 Task: Assign prateek.ku2001@gmail.com as Assignee of Child Issue ChildIssue0000000092 of Issue Issue0000000046 in Backlog  in Scrum Project Project0000000010 in Jira. Assign prateek.ku2001@gmail.com as Assignee of Child Issue ChildIssue0000000093 of Issue Issue0000000047 in Backlog  in Scrum Project Project0000000010 in Jira. Assign prateek.ku2001@gmail.com as Assignee of Child Issue ChildIssue0000000094 of Issue Issue0000000047 in Backlog  in Scrum Project Project0000000010 in Jira. Assign prateek.ku2001@gmail.com as Assignee of Child Issue ChildIssue0000000095 of Issue Issue0000000048 in Backlog  in Scrum Project Project0000000010 in Jira. Assign nikrathi889@gmail.com as Assignee of Child Issue ChildIssue0000000096 of Issue Issue0000000048 in Backlog  in Scrum Project Project0000000010 in Jira
Action: Mouse moved to (448, 486)
Screenshot: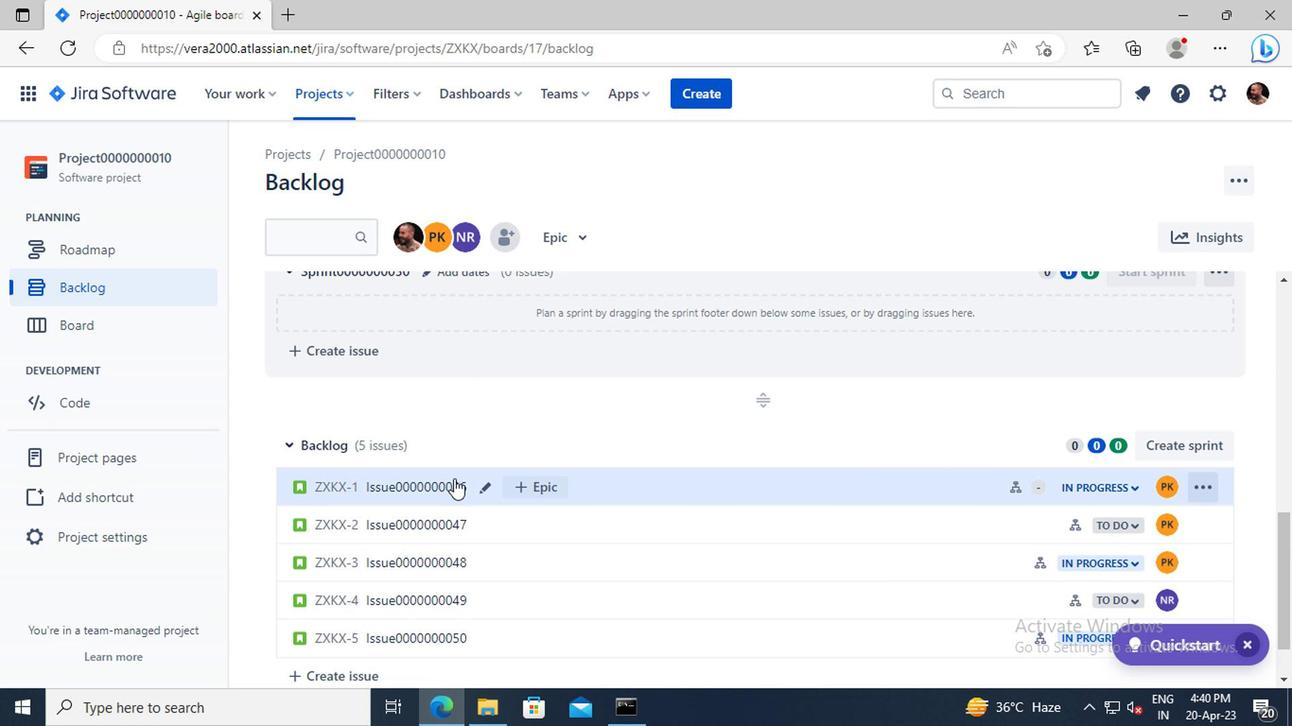 
Action: Mouse pressed left at (448, 486)
Screenshot: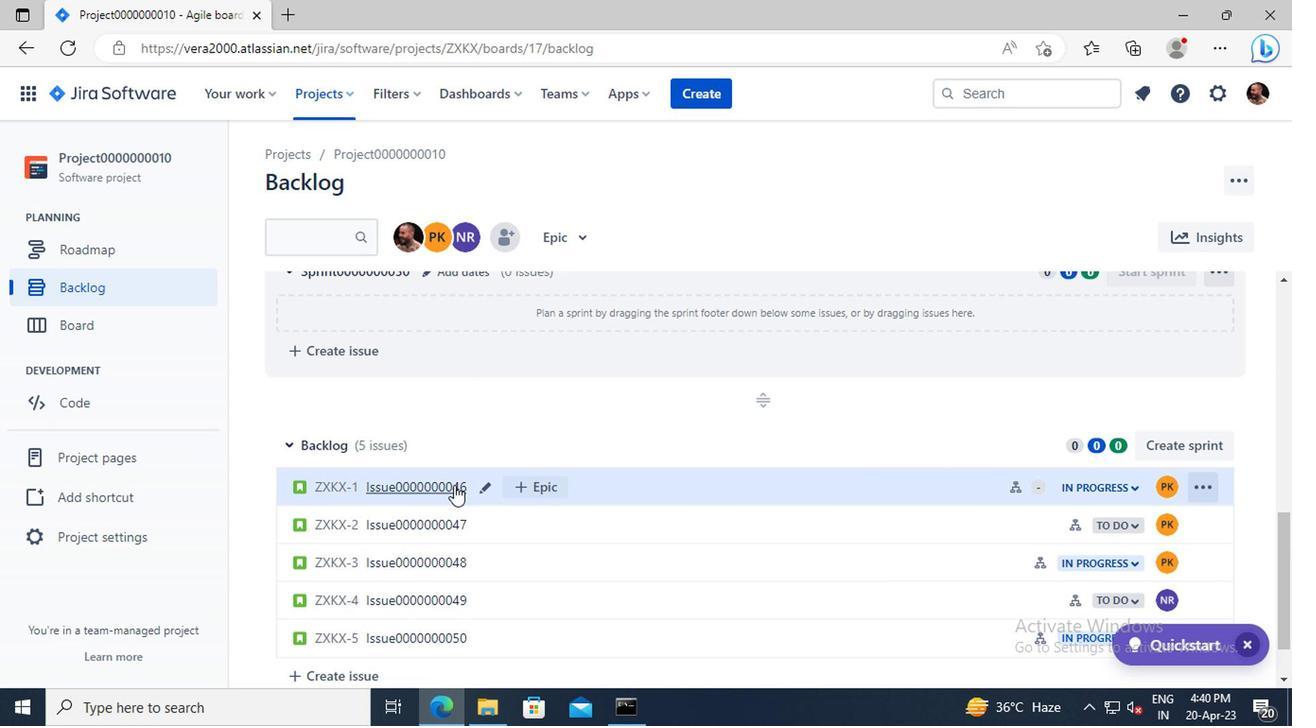 
Action: Mouse moved to (1103, 481)
Screenshot: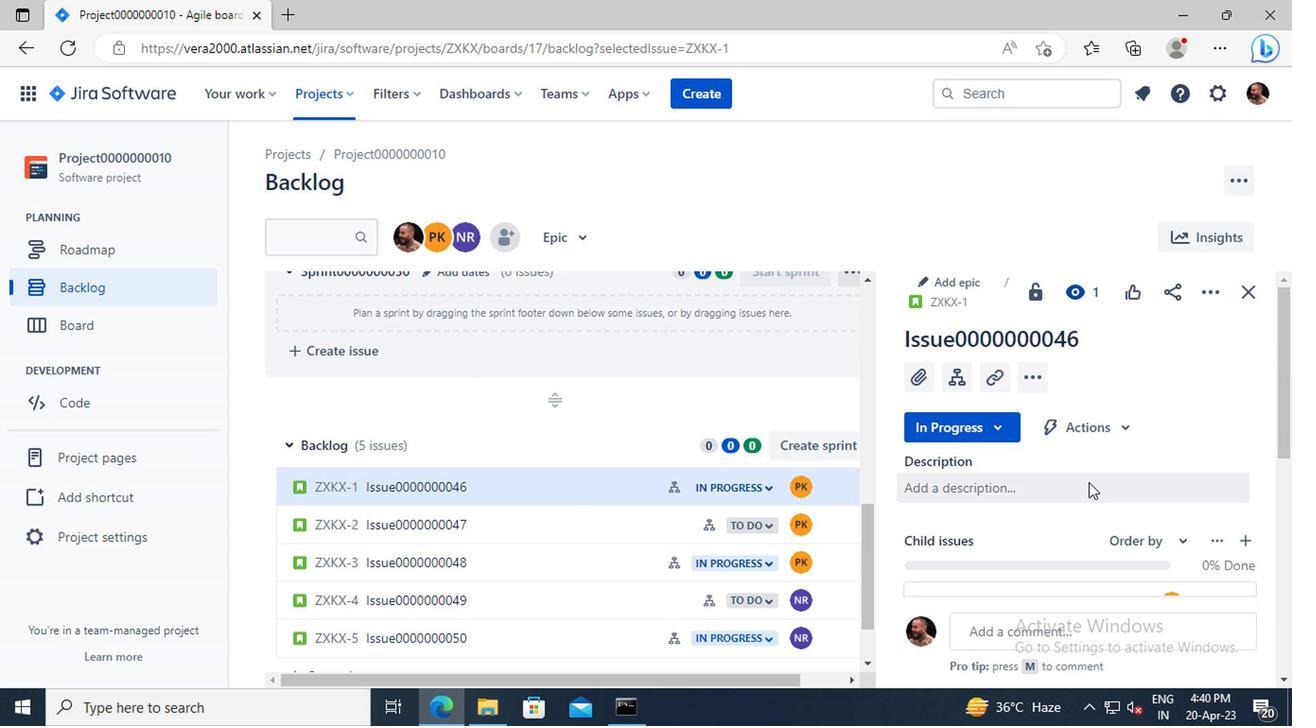 
Action: Mouse scrolled (1103, 481) with delta (0, 0)
Screenshot: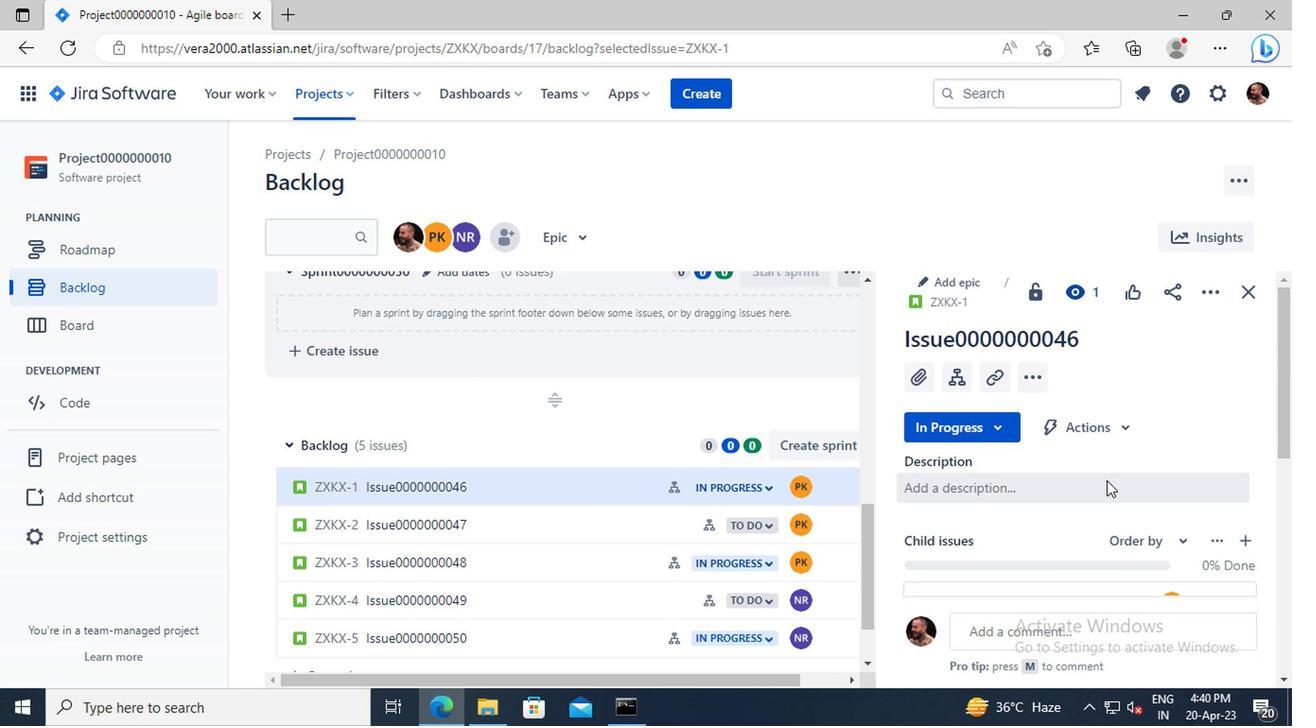 
Action: Mouse scrolled (1103, 481) with delta (0, 0)
Screenshot: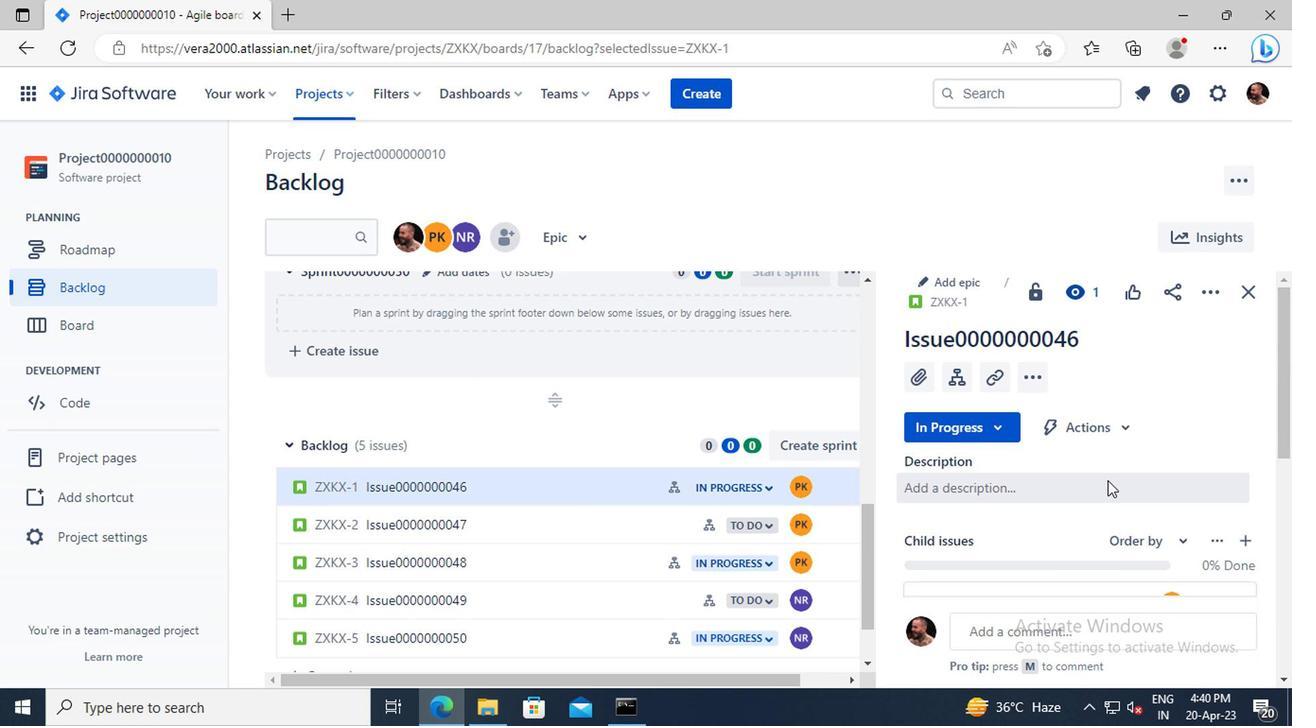 
Action: Mouse moved to (1172, 526)
Screenshot: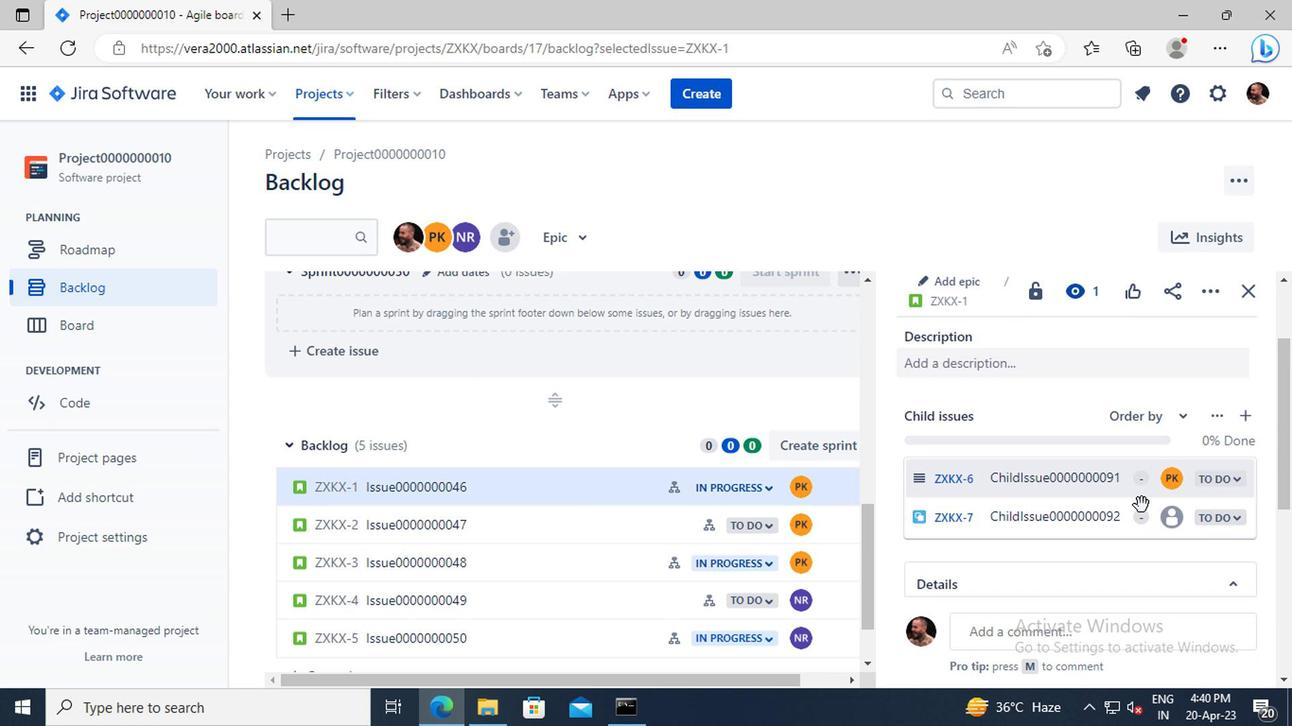 
Action: Mouse pressed left at (1172, 526)
Screenshot: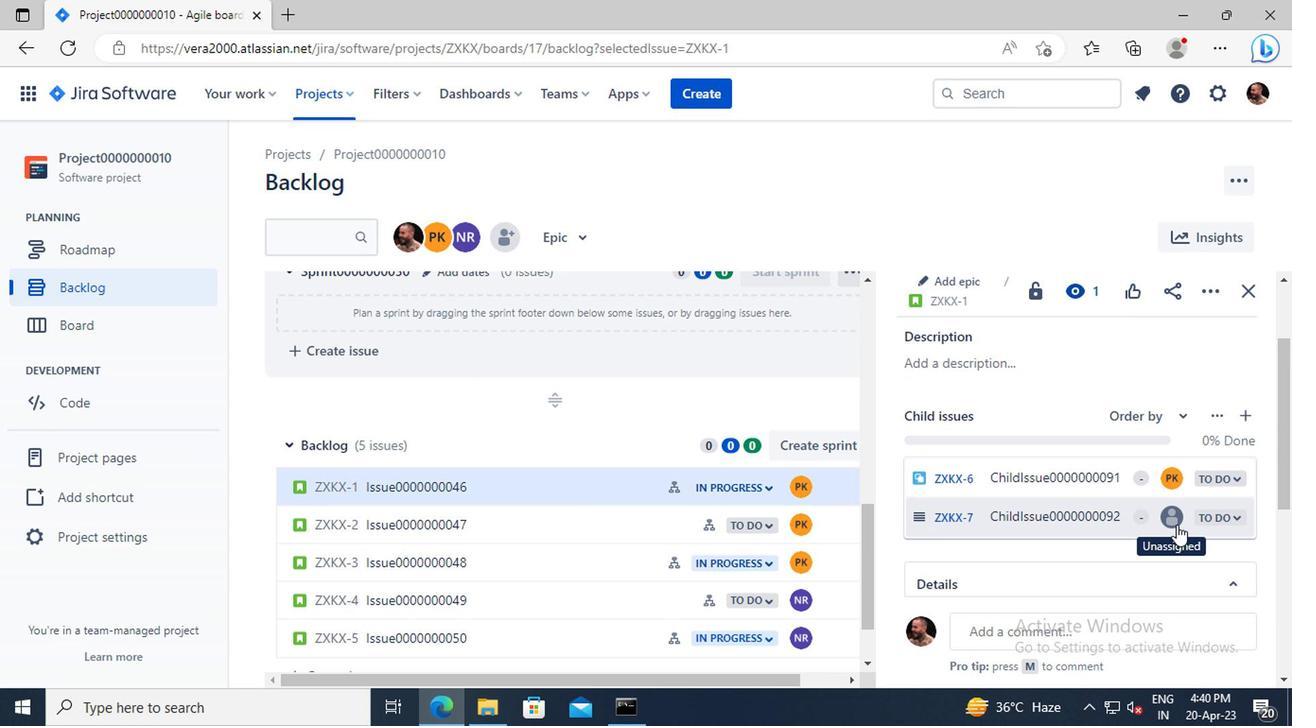 
Action: Key pressed parteek
Screenshot: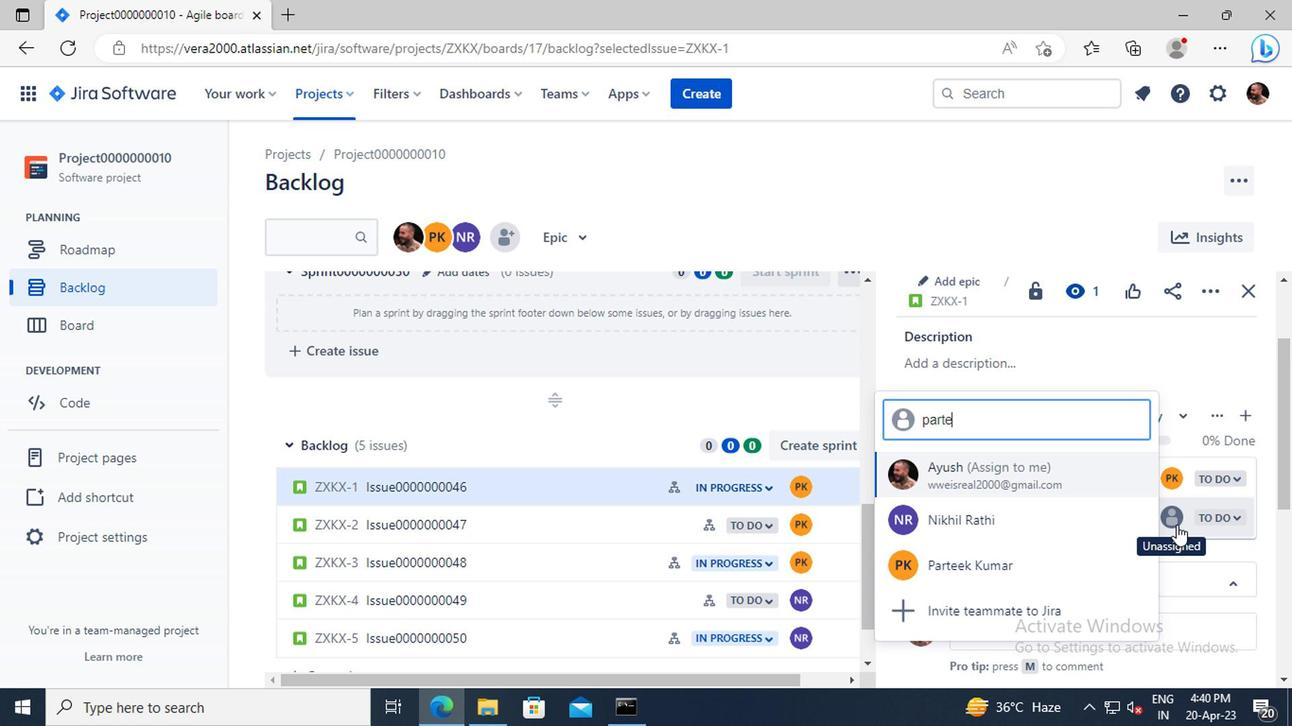 
Action: Mouse moved to (1022, 514)
Screenshot: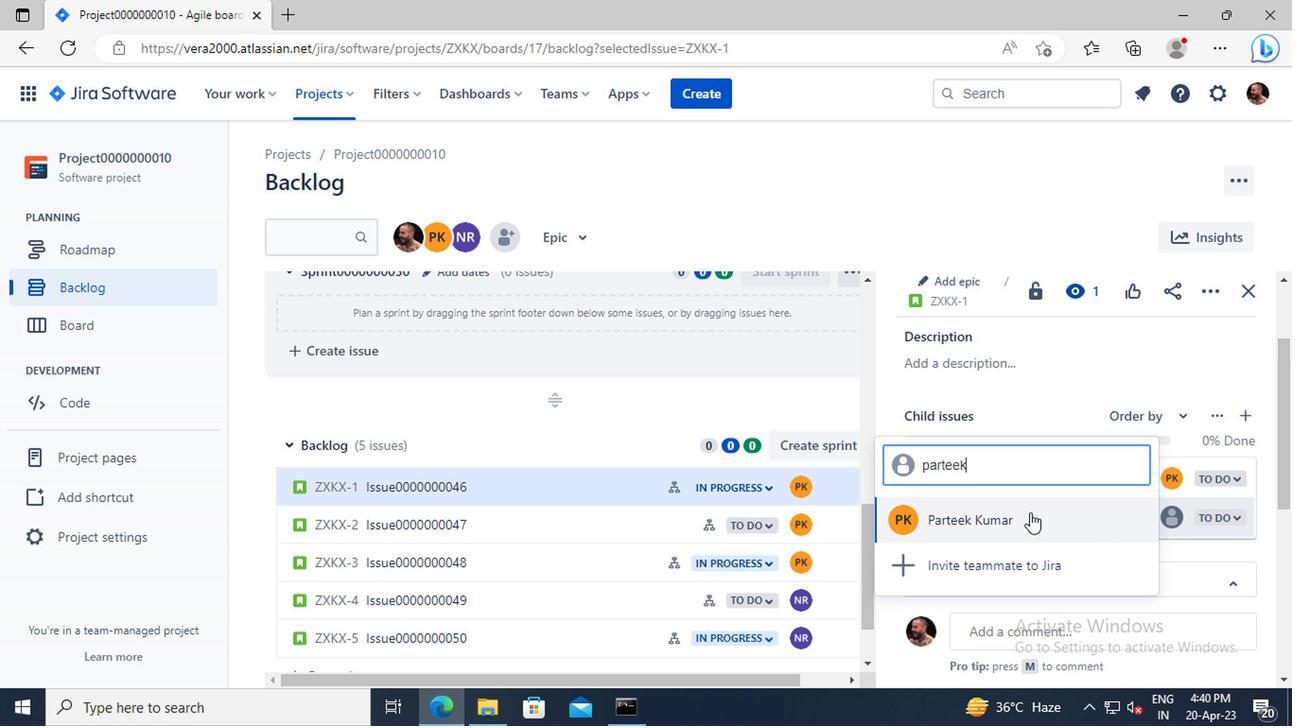 
Action: Mouse pressed left at (1022, 514)
Screenshot: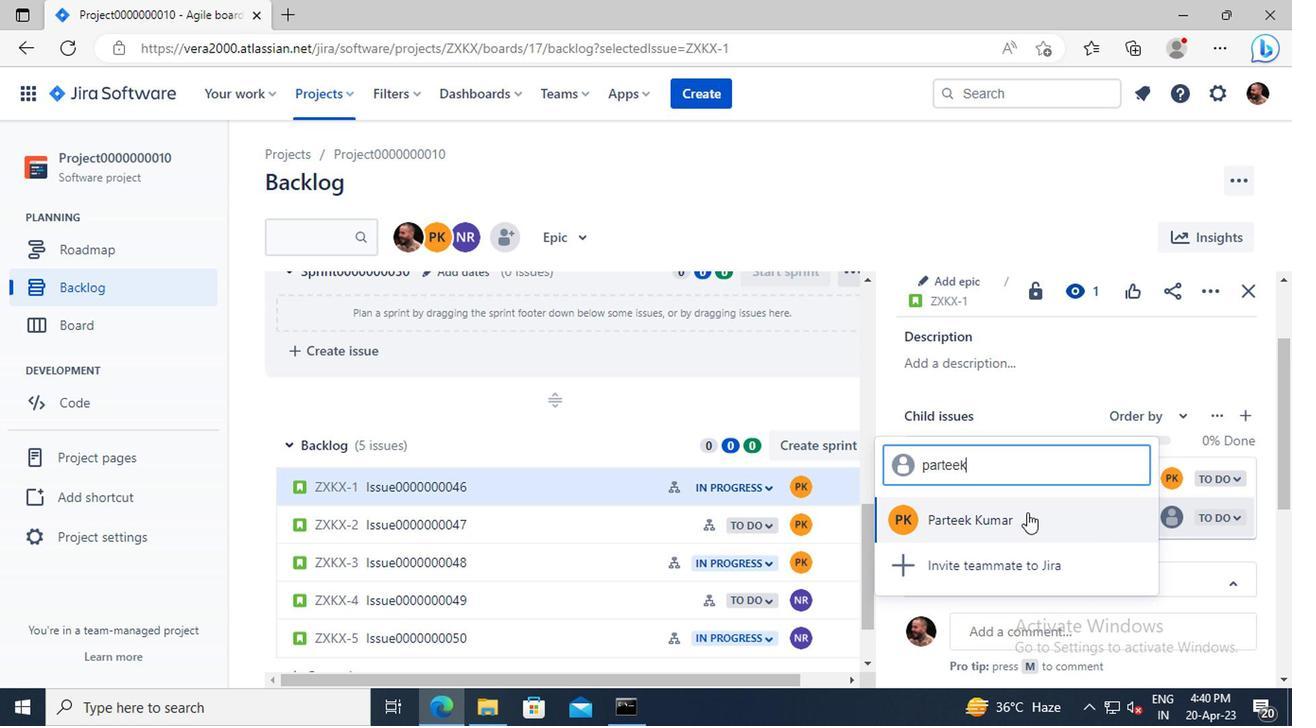 
Action: Mouse moved to (428, 525)
Screenshot: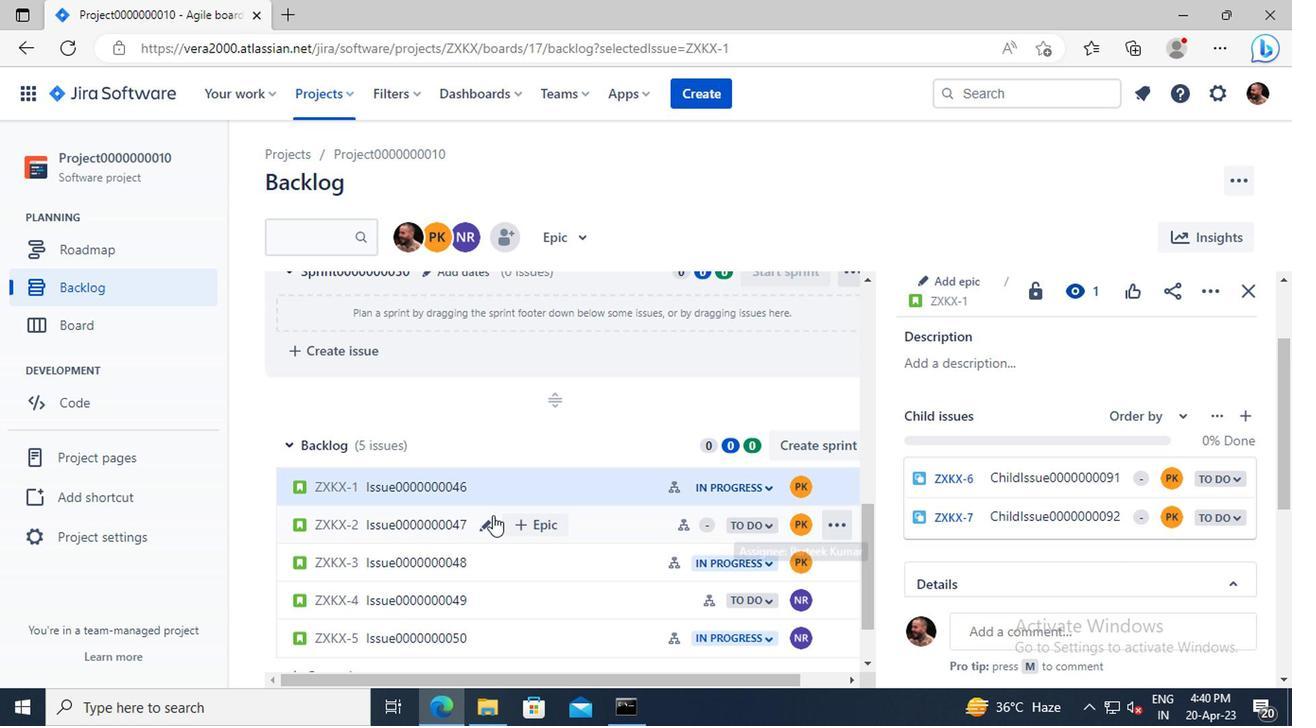 
Action: Mouse pressed left at (428, 525)
Screenshot: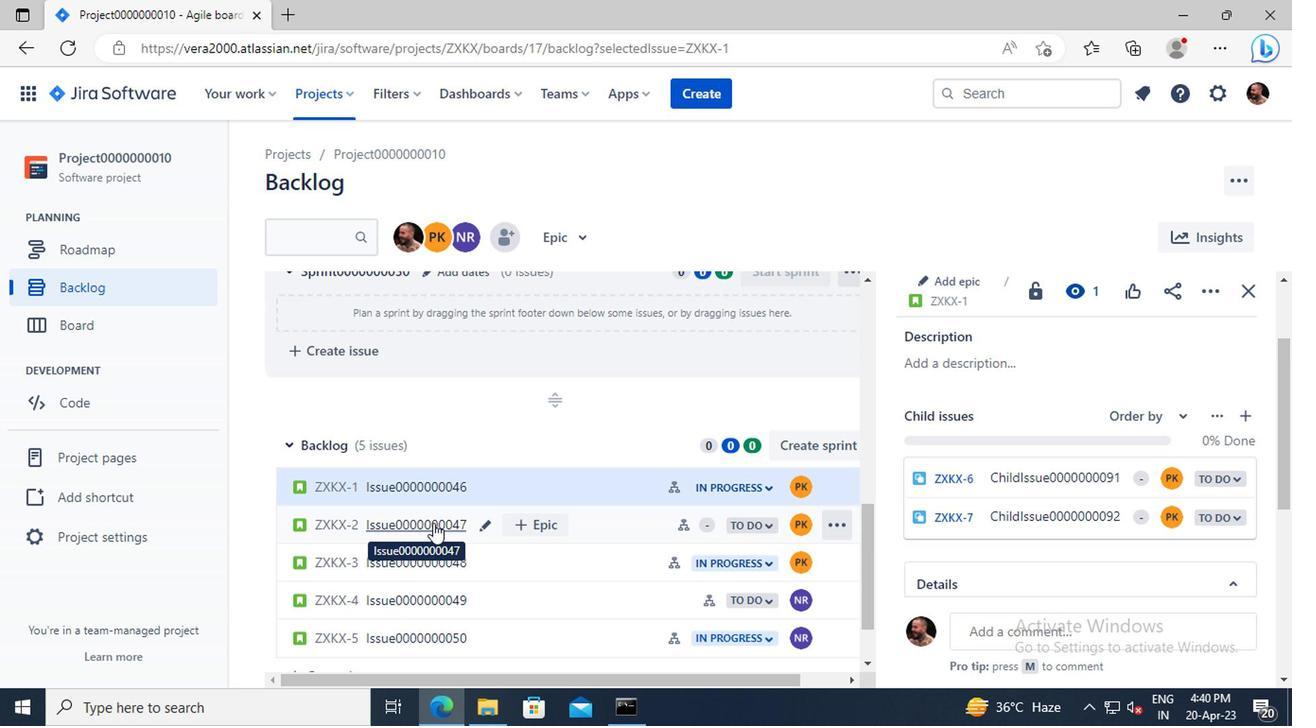 
Action: Mouse moved to (1076, 432)
Screenshot: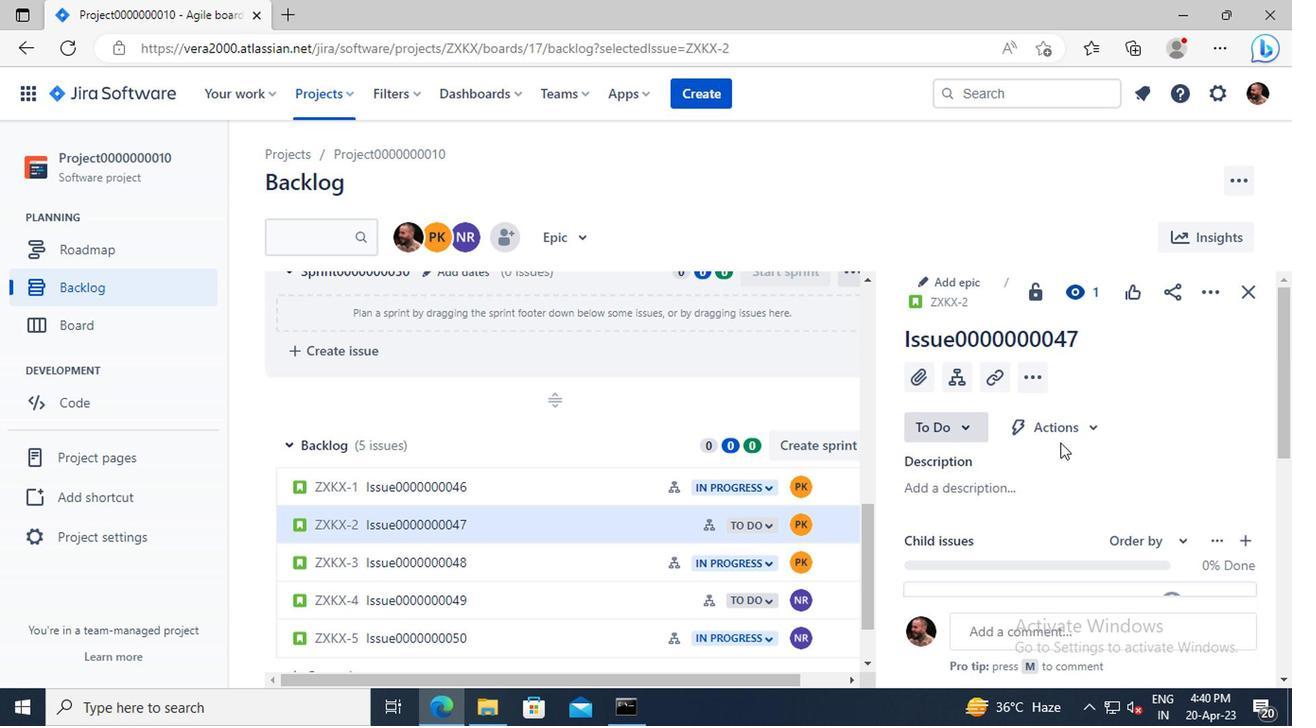 
Action: Mouse scrolled (1076, 432) with delta (0, 0)
Screenshot: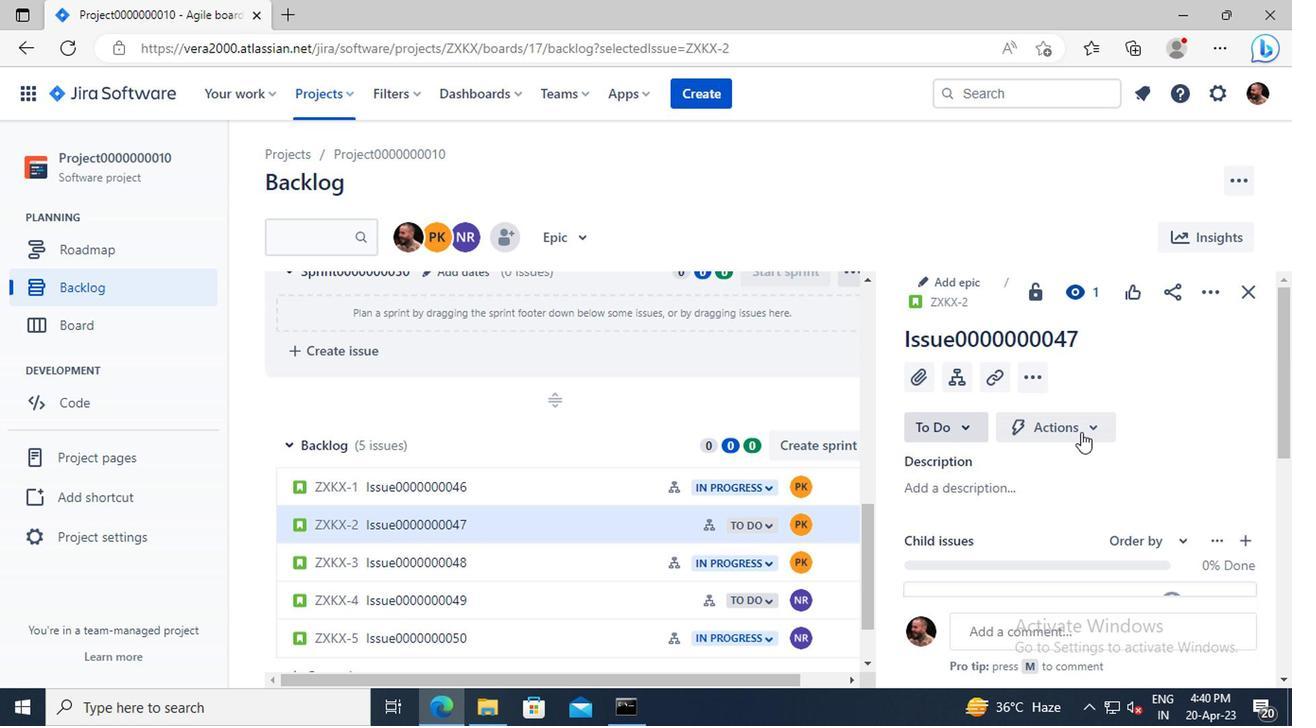 
Action: Mouse scrolled (1076, 432) with delta (0, 0)
Screenshot: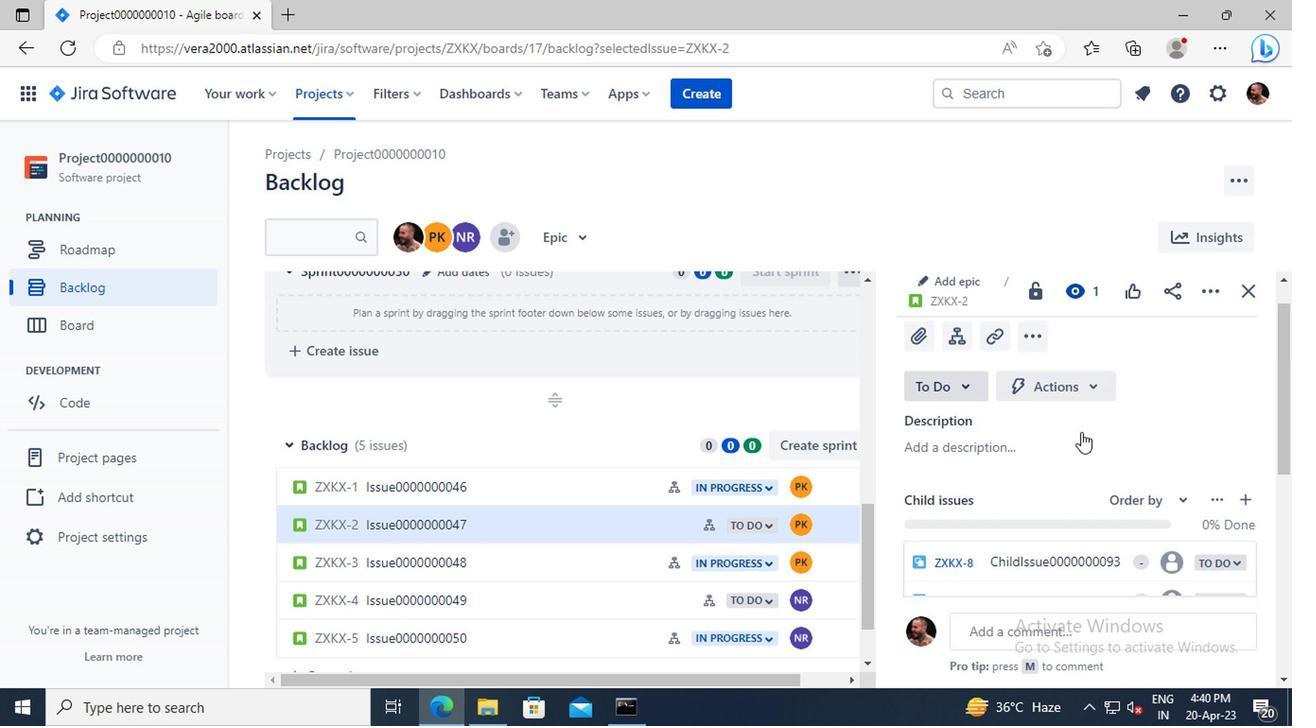
Action: Mouse moved to (1164, 479)
Screenshot: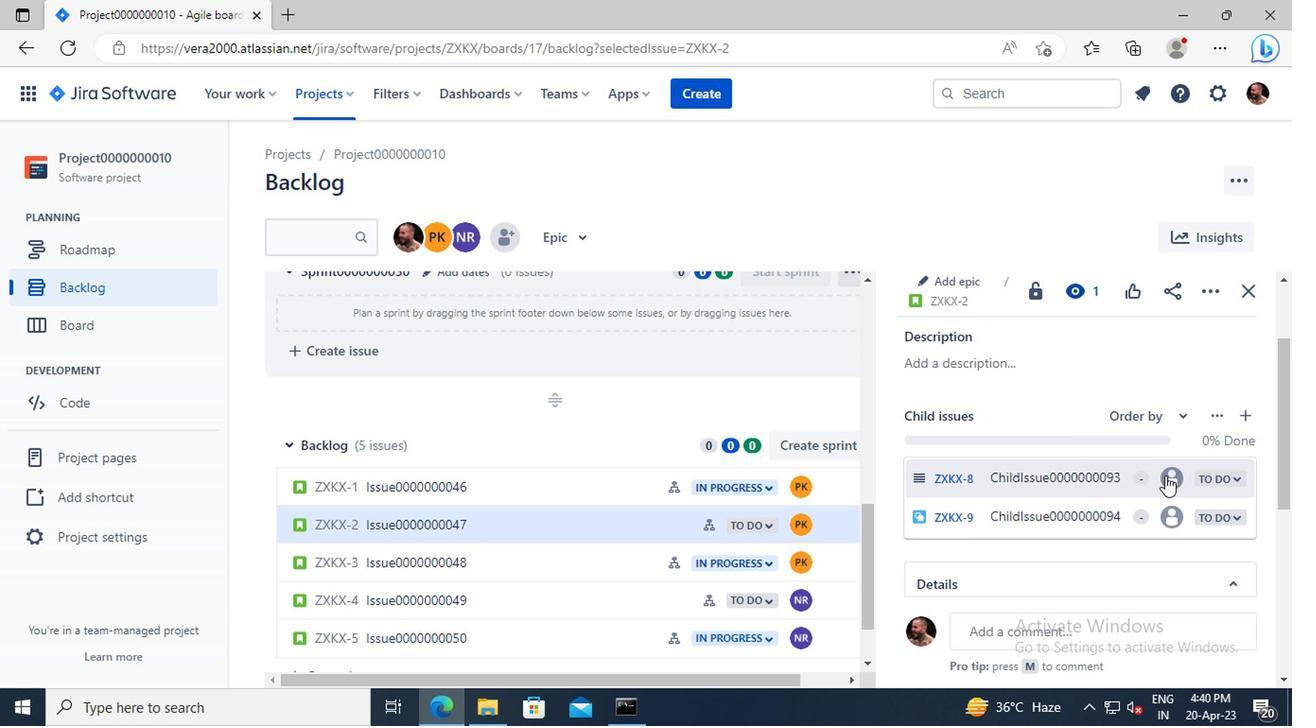 
Action: Mouse pressed left at (1164, 479)
Screenshot: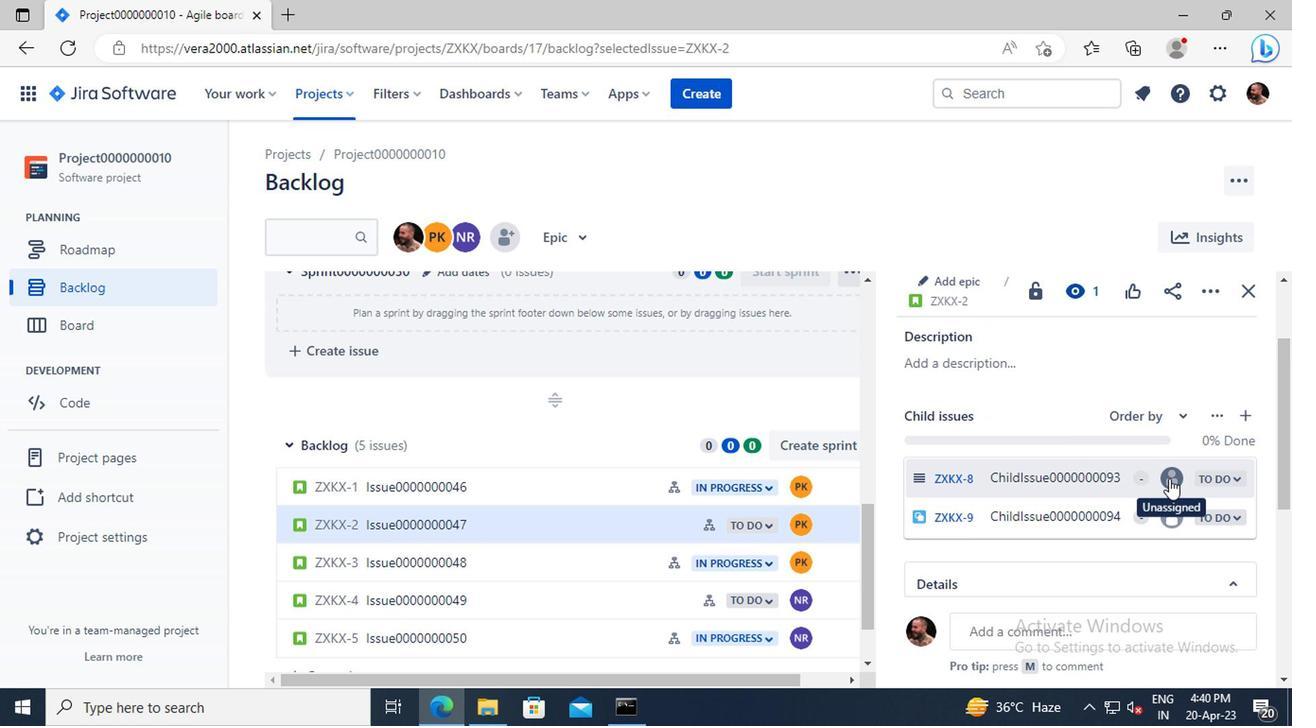 
Action: Key pressed parteek
Screenshot: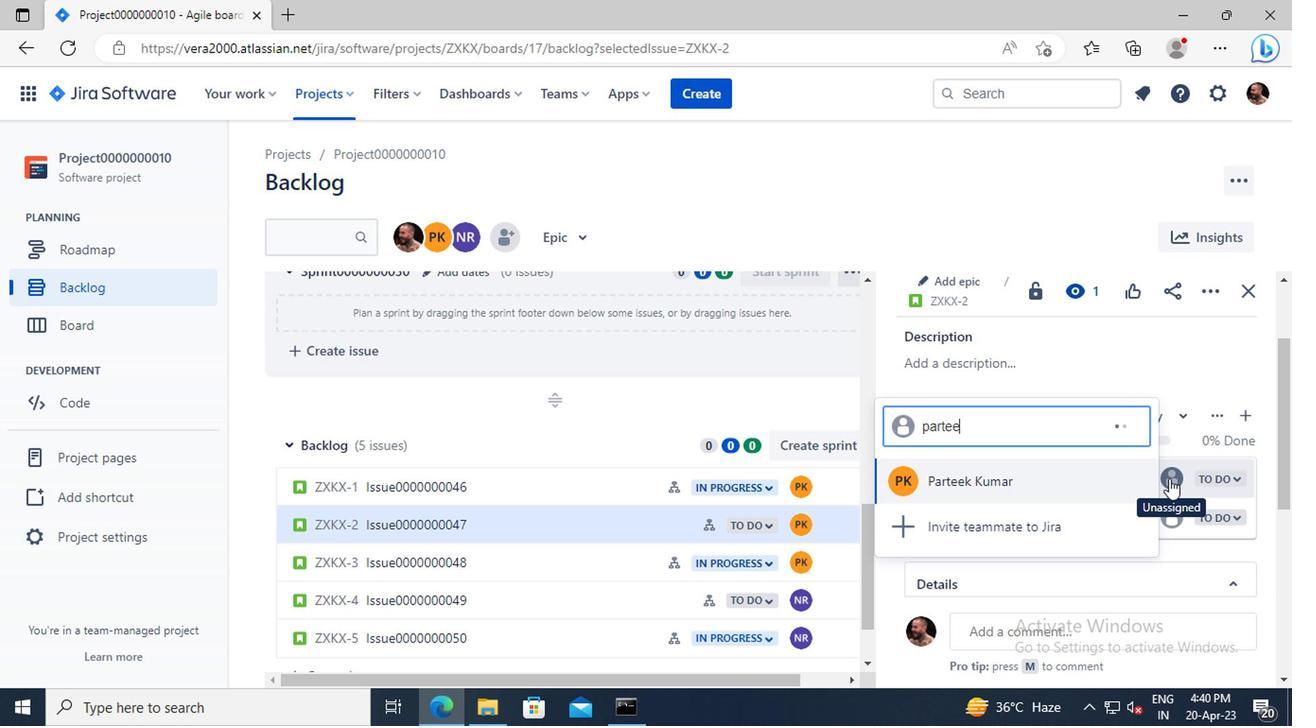 
Action: Mouse moved to (1002, 476)
Screenshot: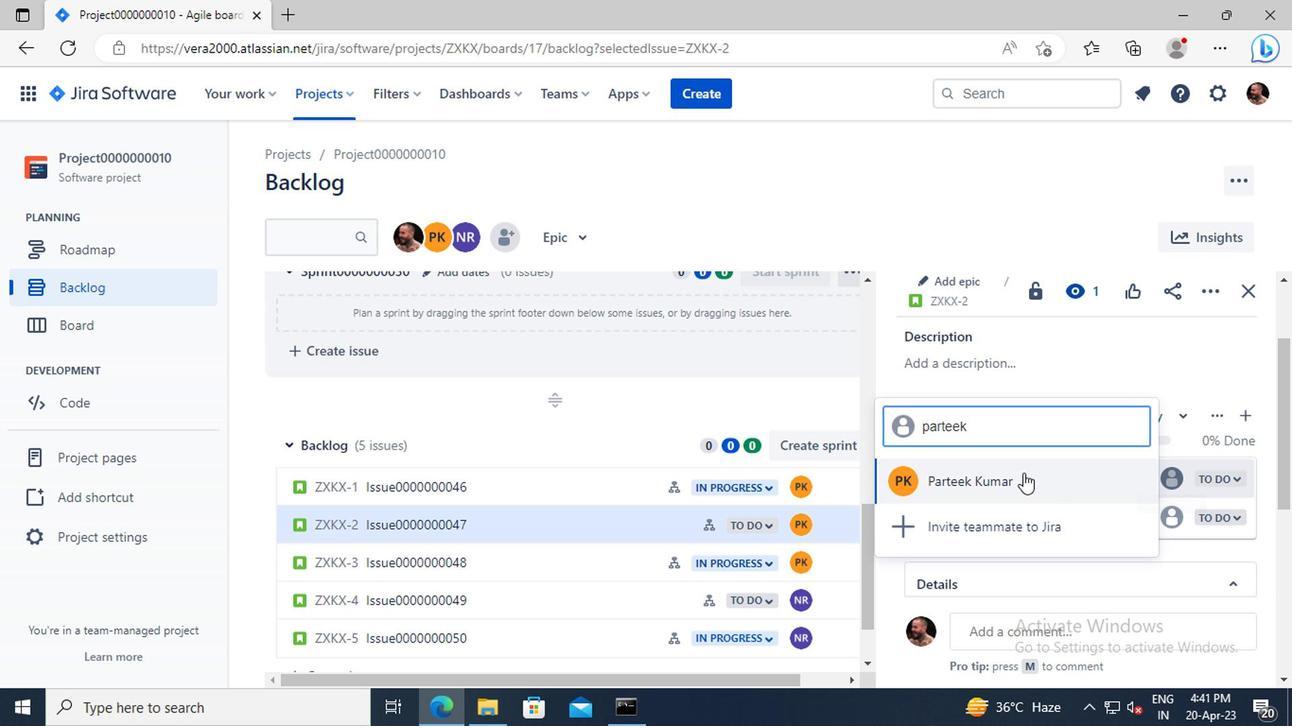 
Action: Mouse pressed left at (1002, 476)
Screenshot: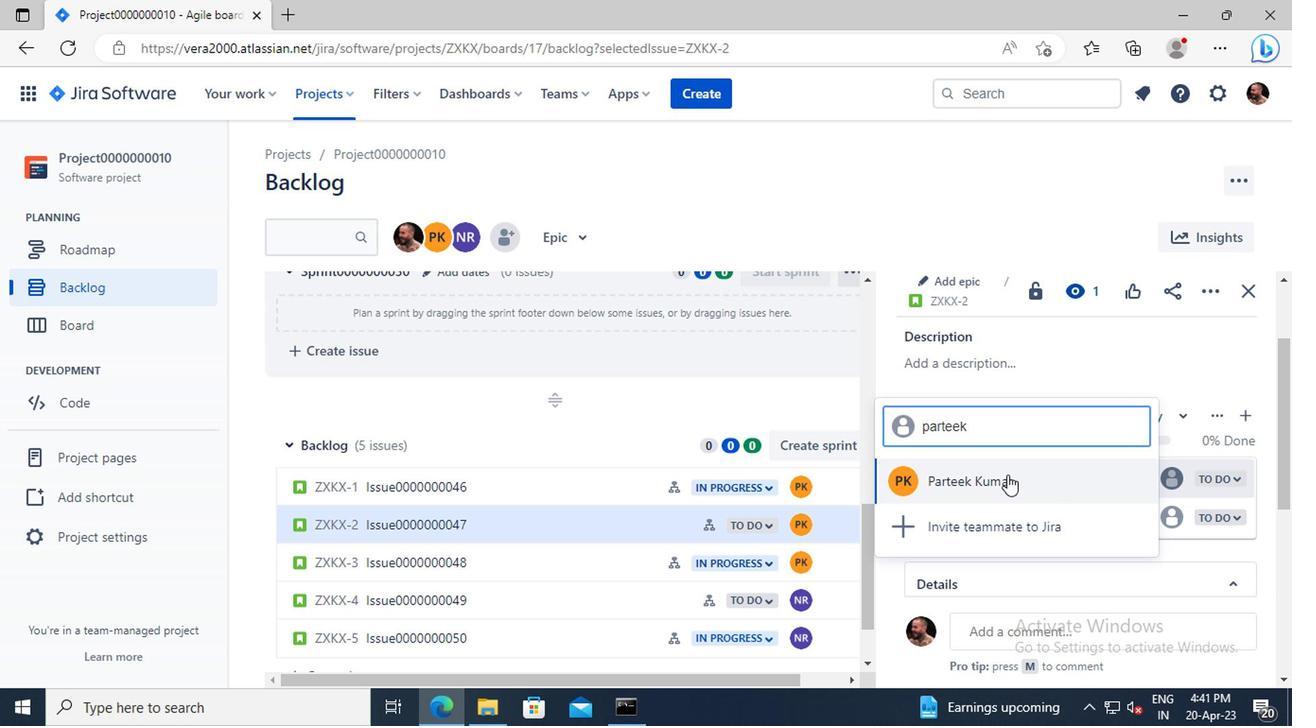 
Action: Mouse moved to (1166, 518)
Screenshot: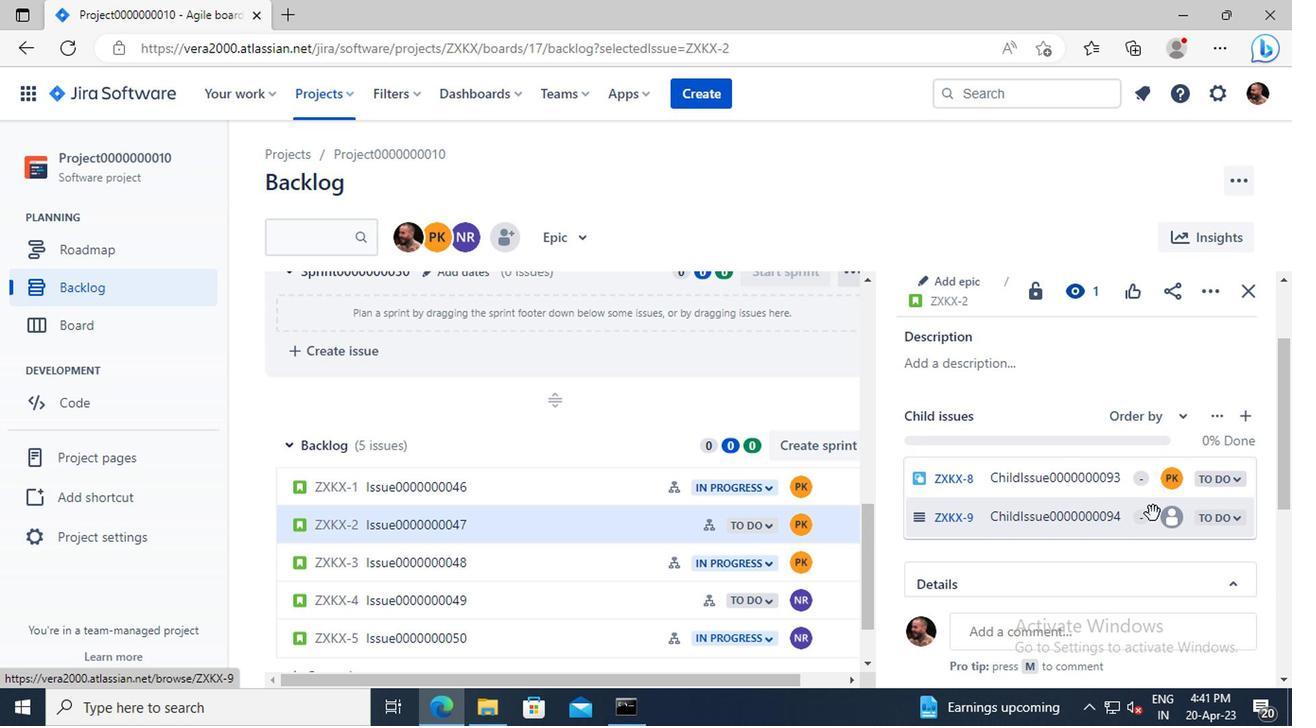 
Action: Mouse pressed left at (1166, 518)
Screenshot: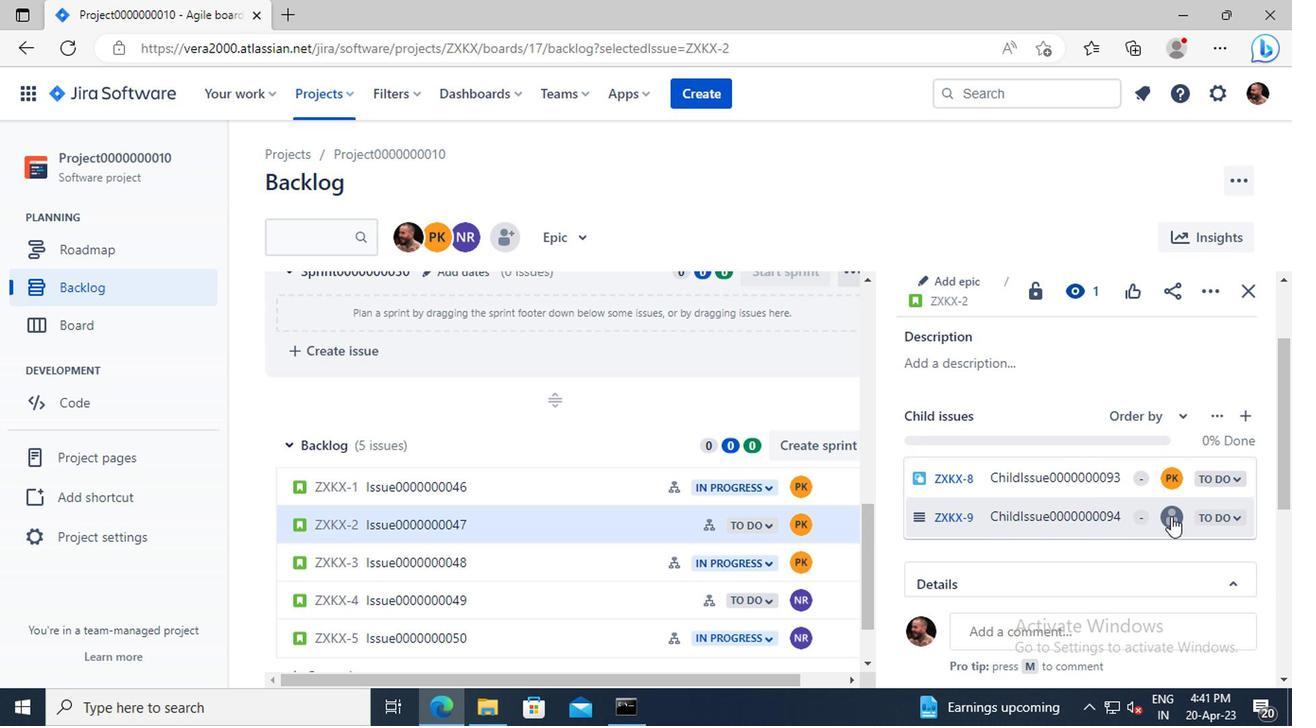 
Action: Key pressed parteek
Screenshot: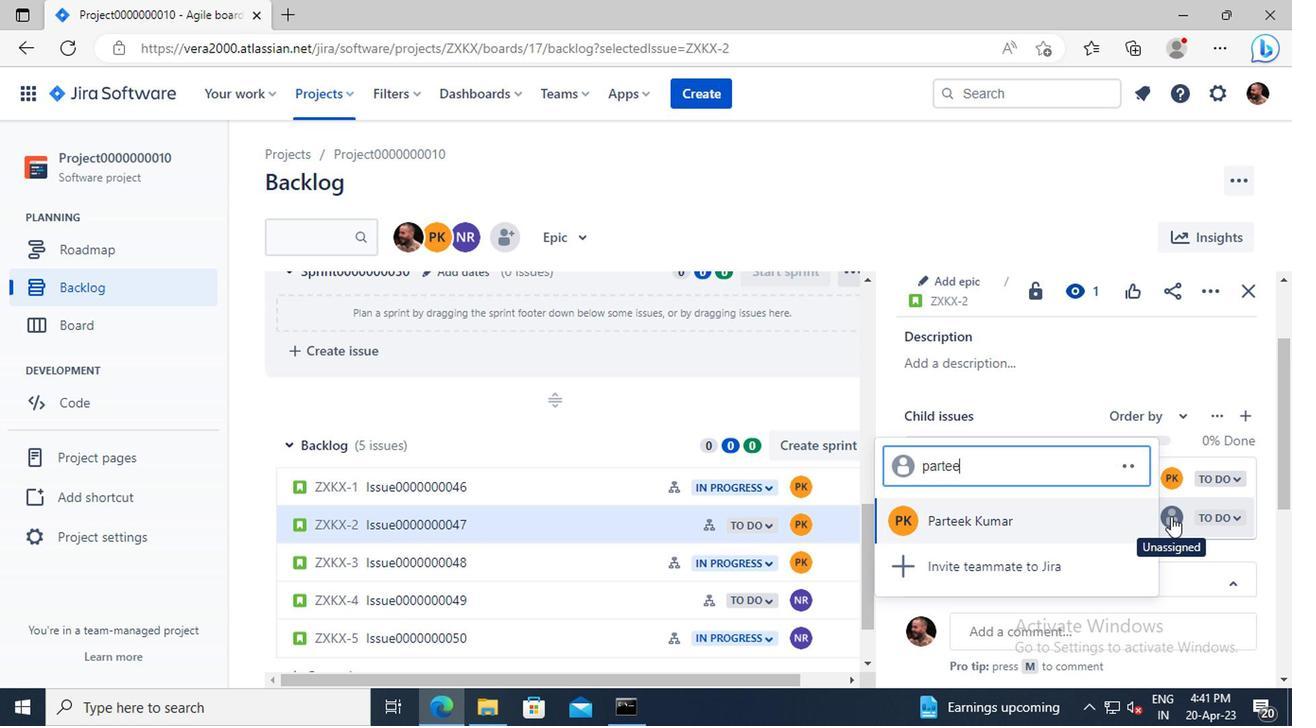 
Action: Mouse moved to (1023, 526)
Screenshot: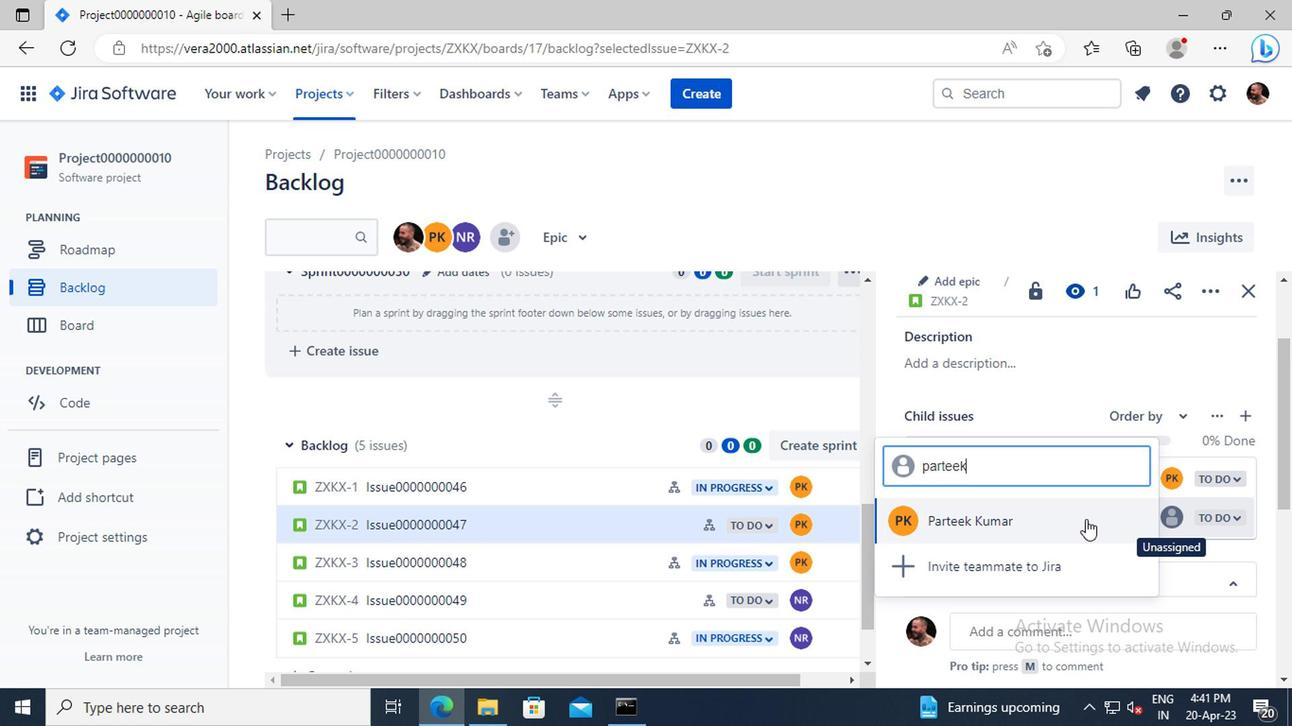 
Action: Mouse pressed left at (1023, 526)
Screenshot: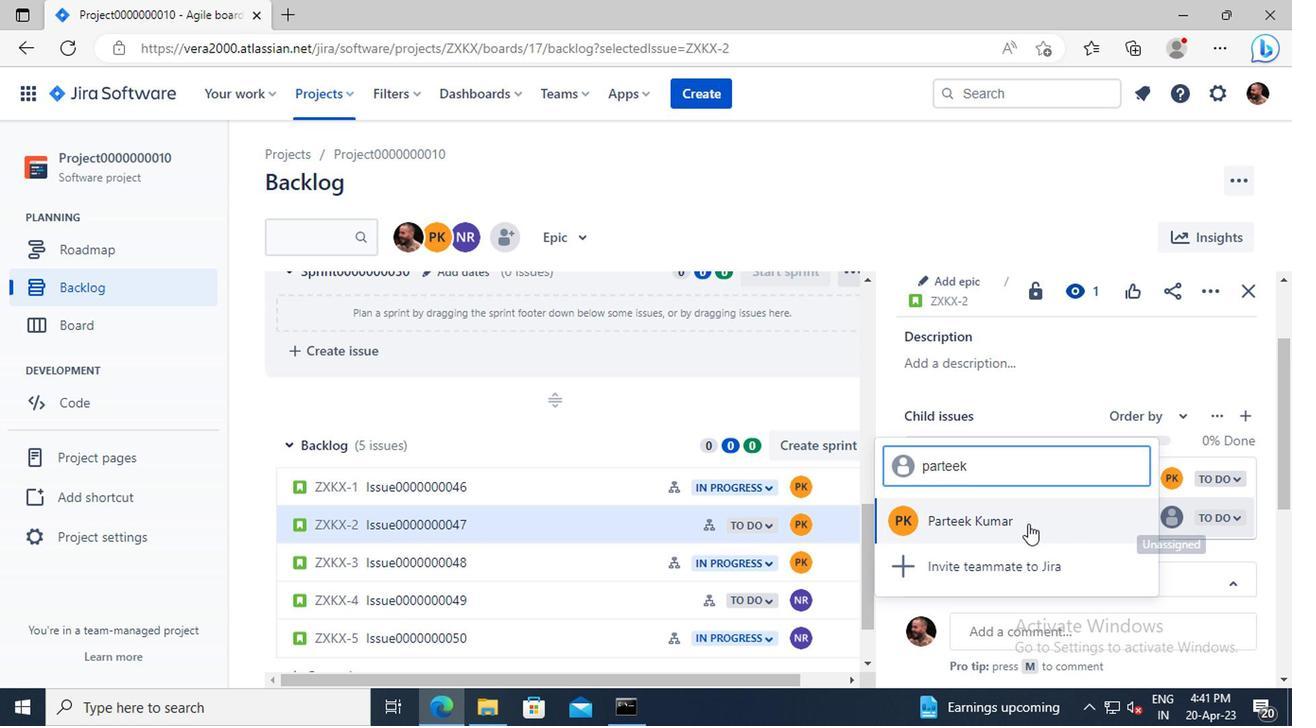 
Action: Mouse moved to (434, 561)
Screenshot: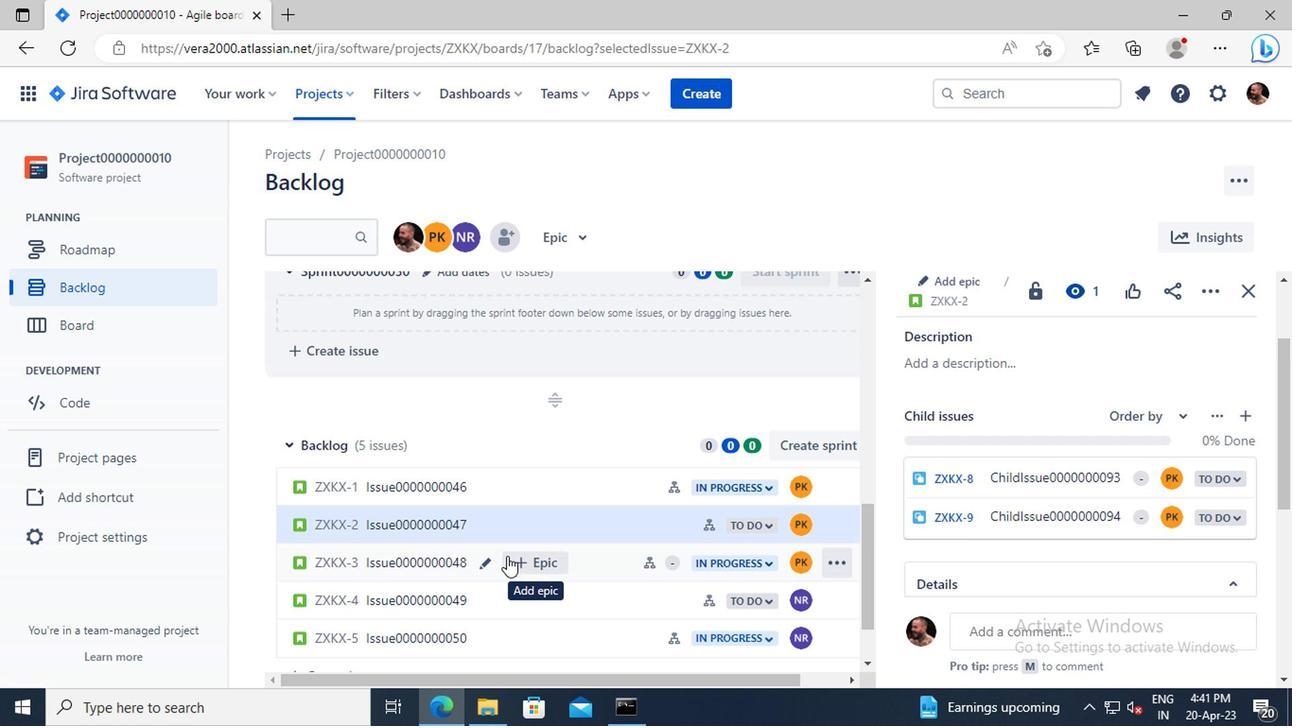 
Action: Mouse pressed left at (434, 561)
Screenshot: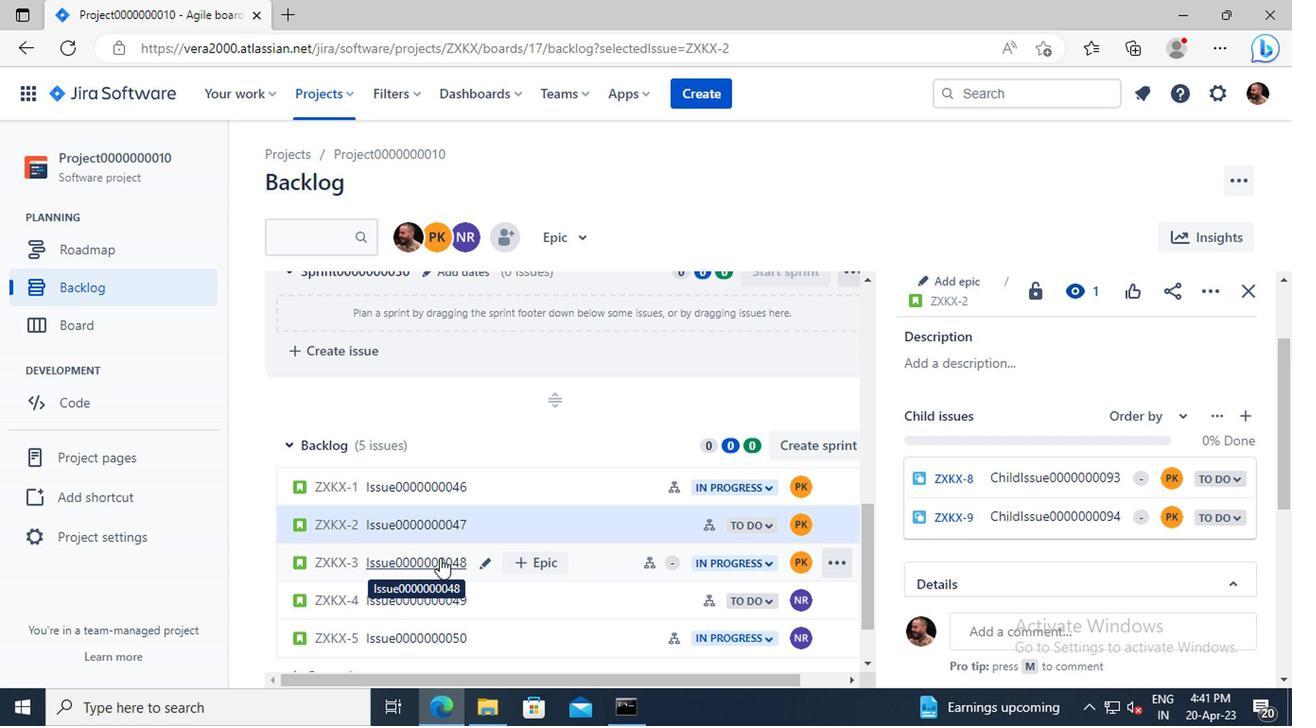 
Action: Mouse moved to (1068, 471)
Screenshot: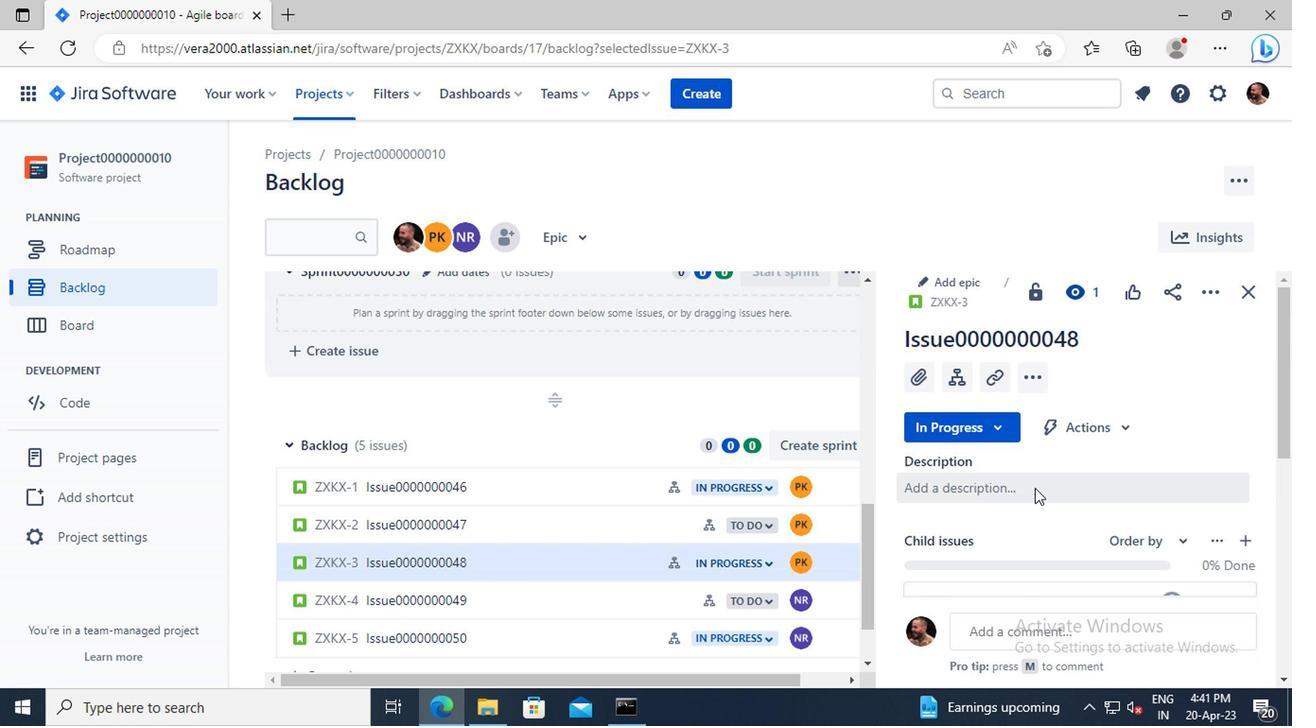 
Action: Mouse scrolled (1068, 470) with delta (0, 0)
Screenshot: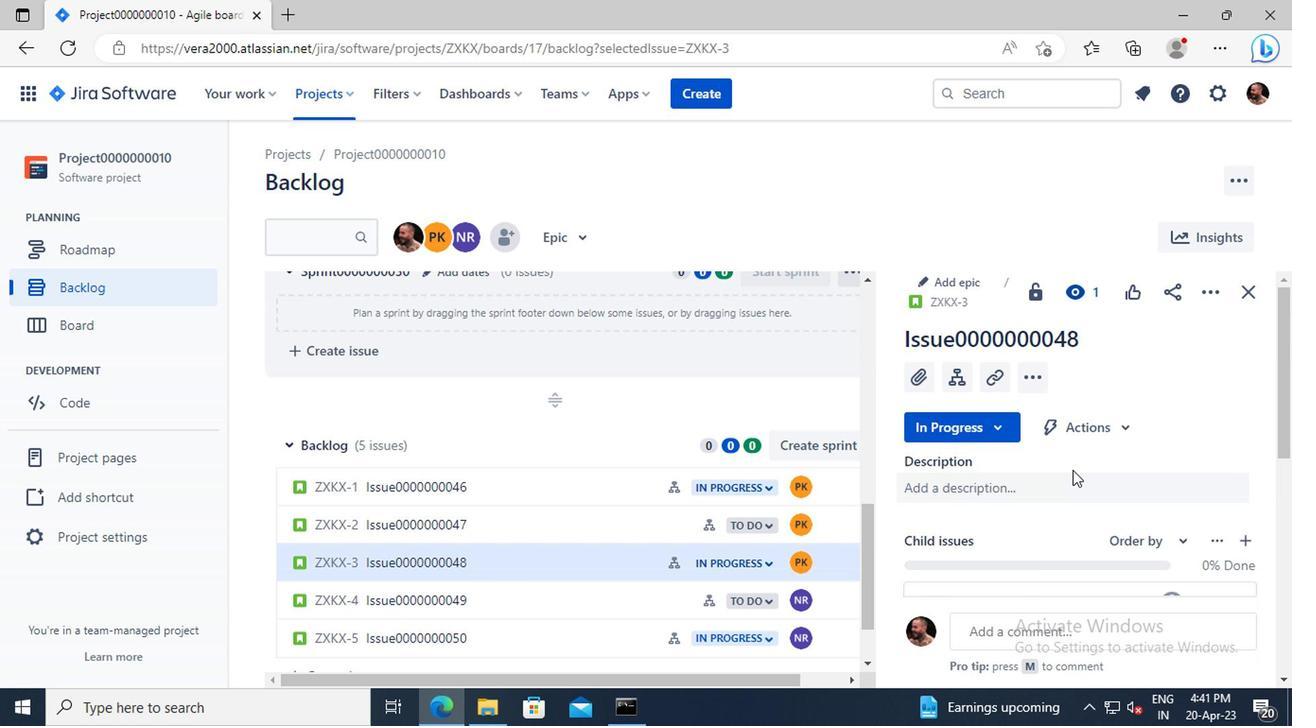 
Action: Mouse scrolled (1068, 470) with delta (0, 0)
Screenshot: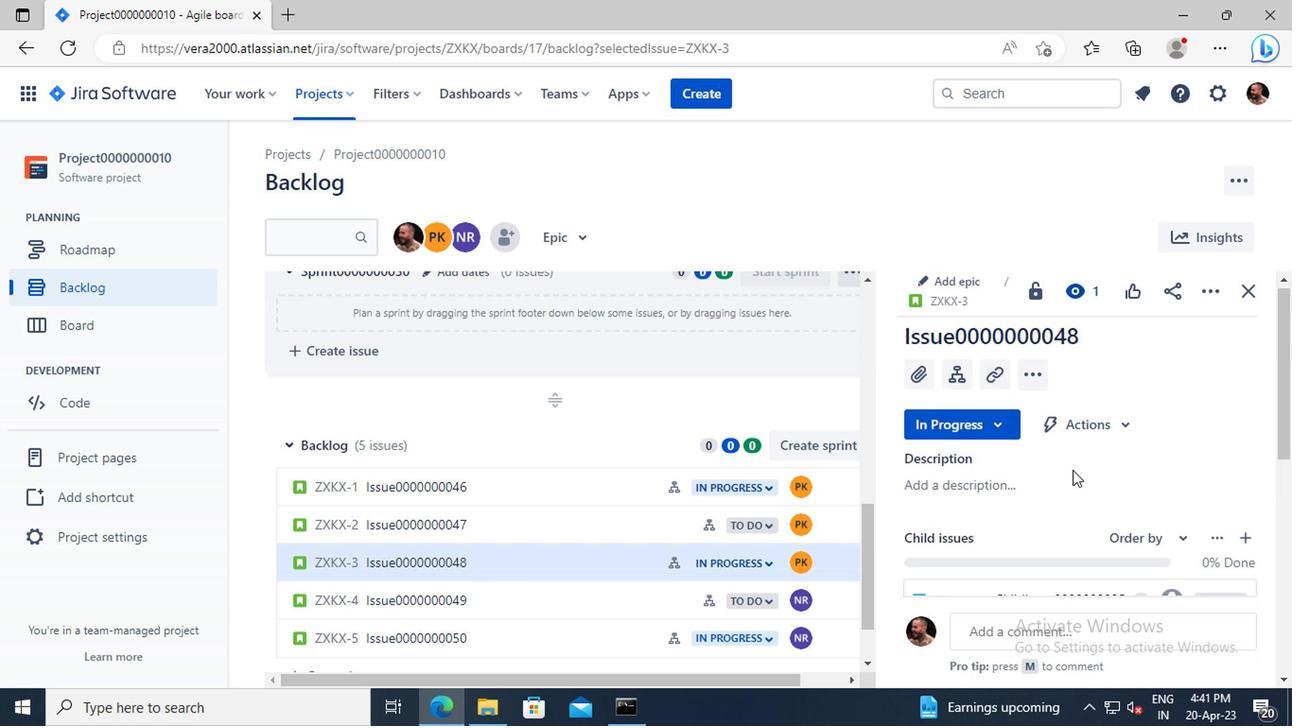 
Action: Mouse moved to (1164, 487)
Screenshot: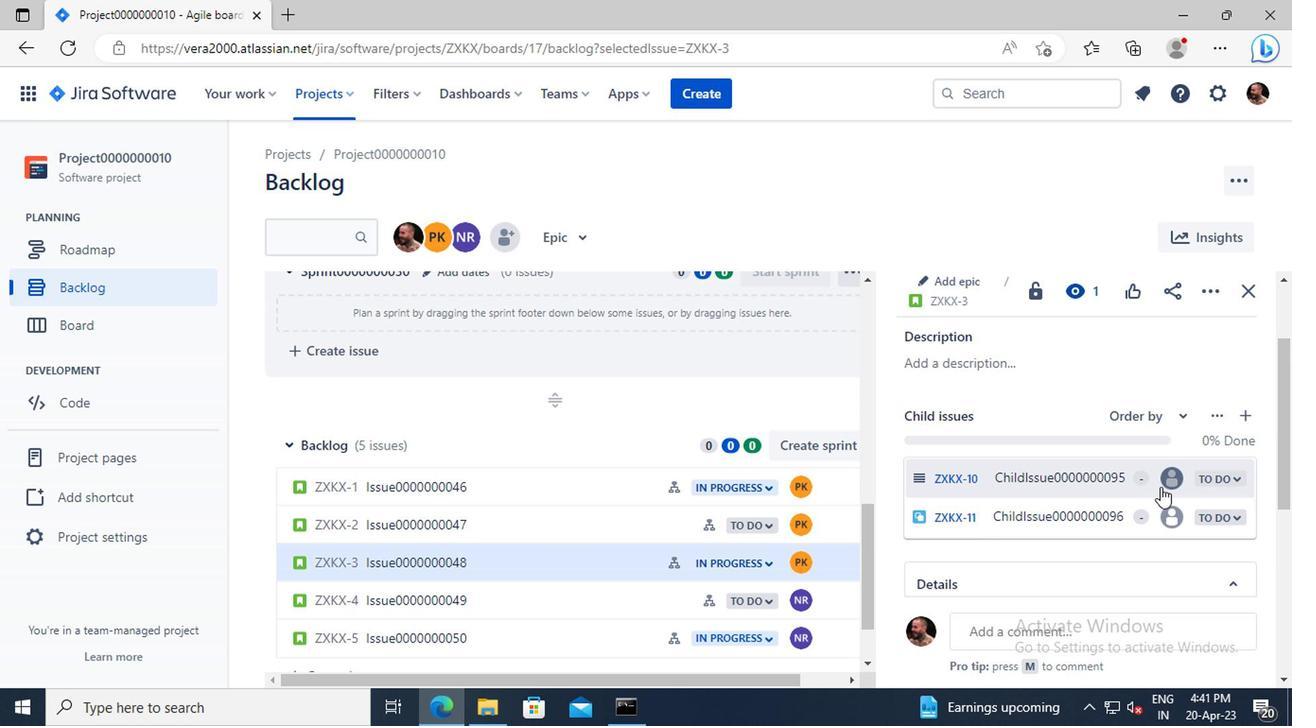 
Action: Mouse pressed left at (1164, 487)
Screenshot: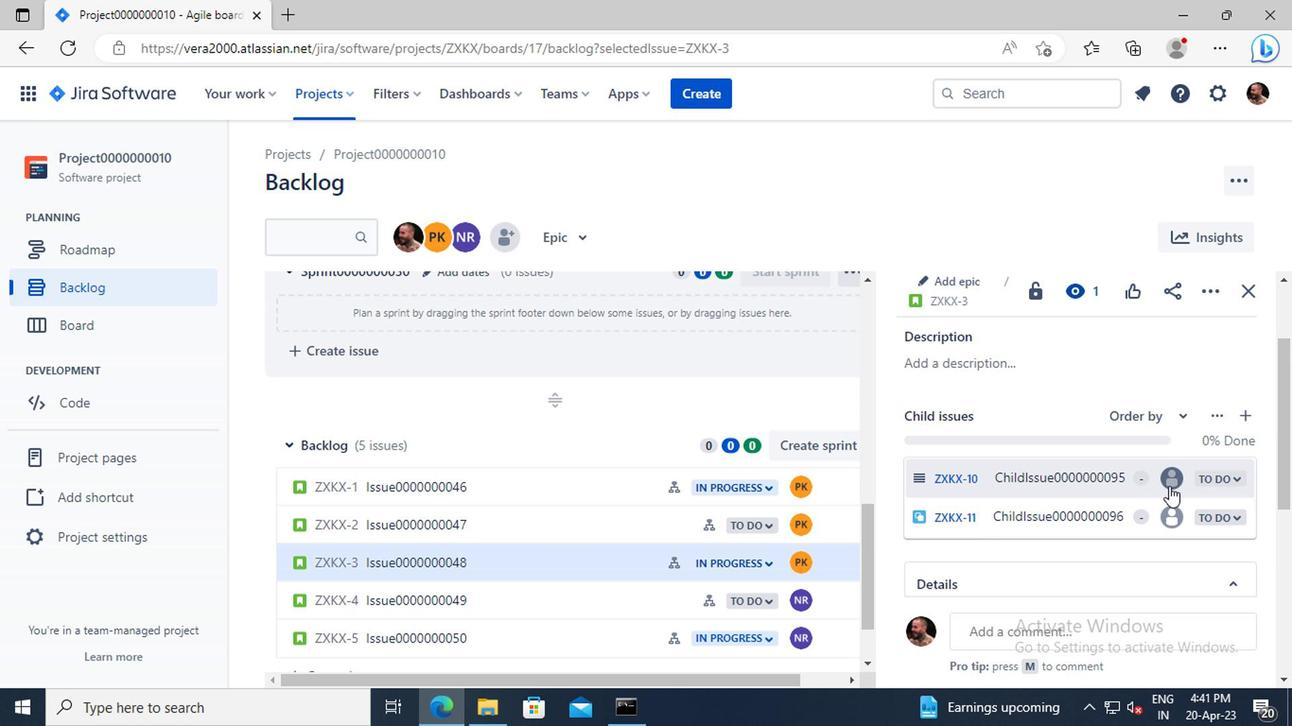 
Action: Key pressed parteek
Screenshot: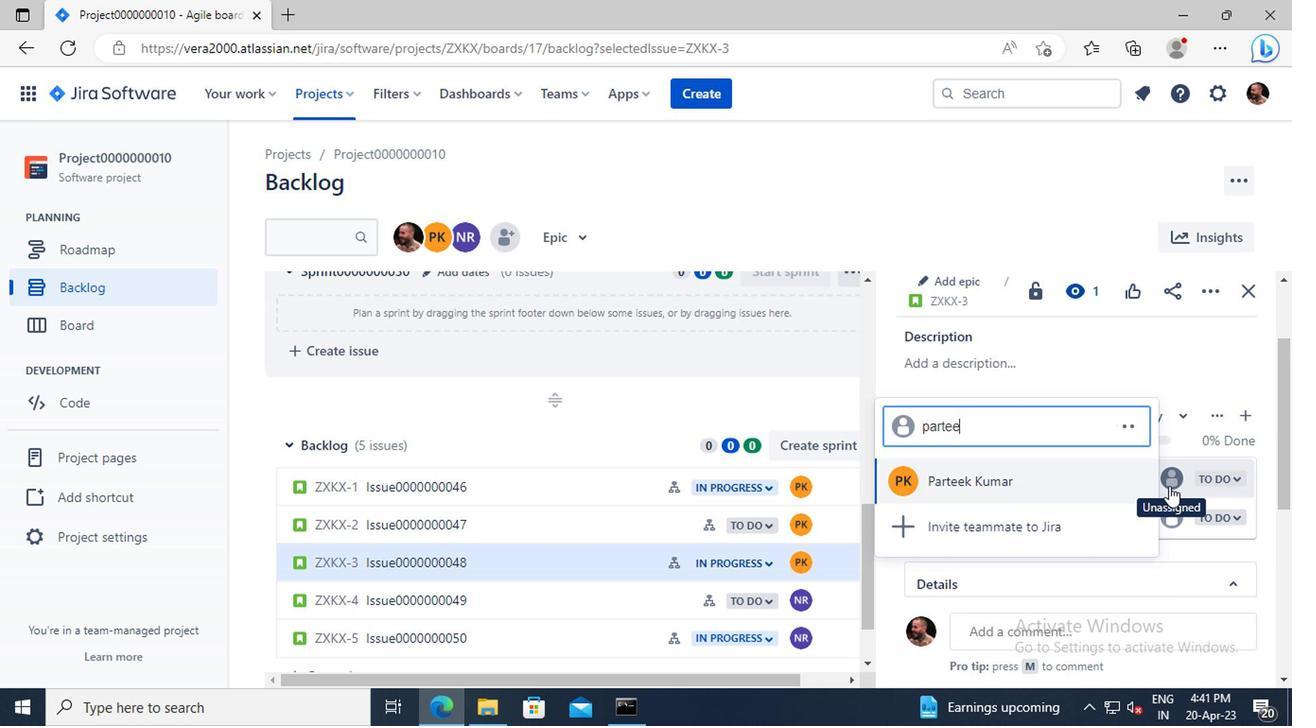 
Action: Mouse moved to (1020, 481)
Screenshot: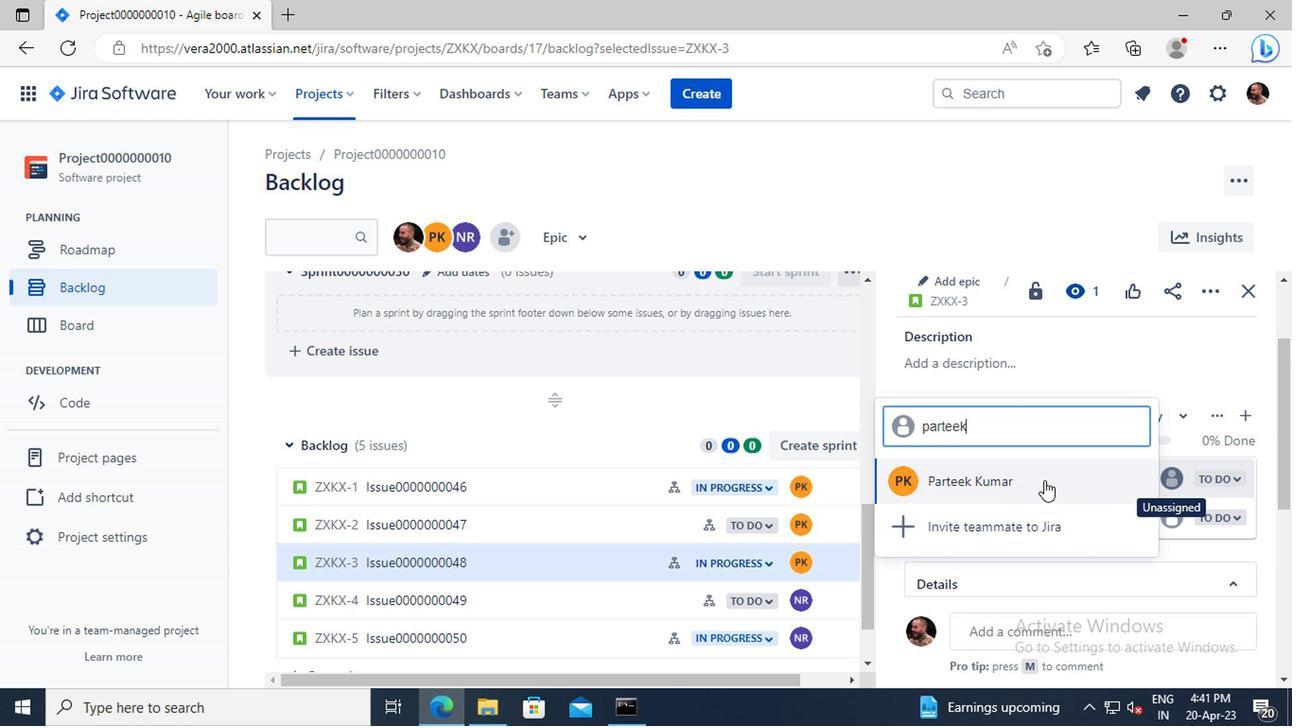 
Action: Mouse pressed left at (1020, 481)
Screenshot: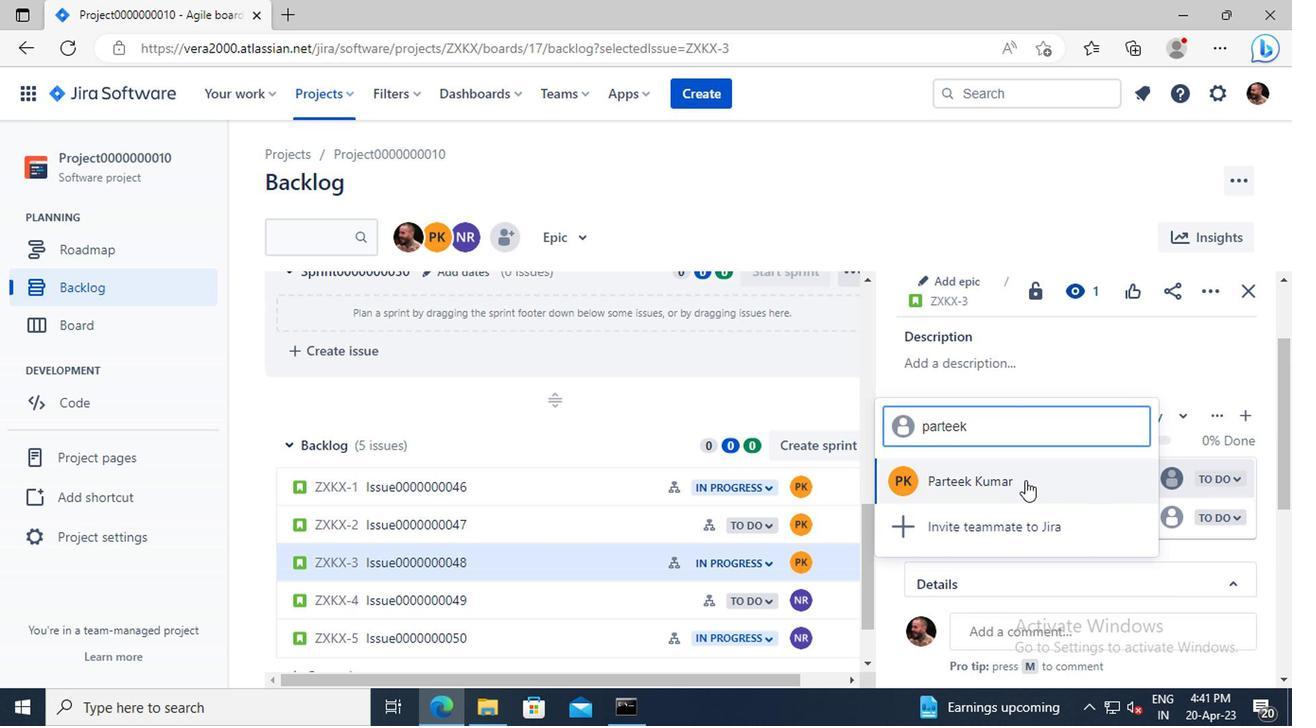 
Action: Mouse moved to (1170, 523)
Screenshot: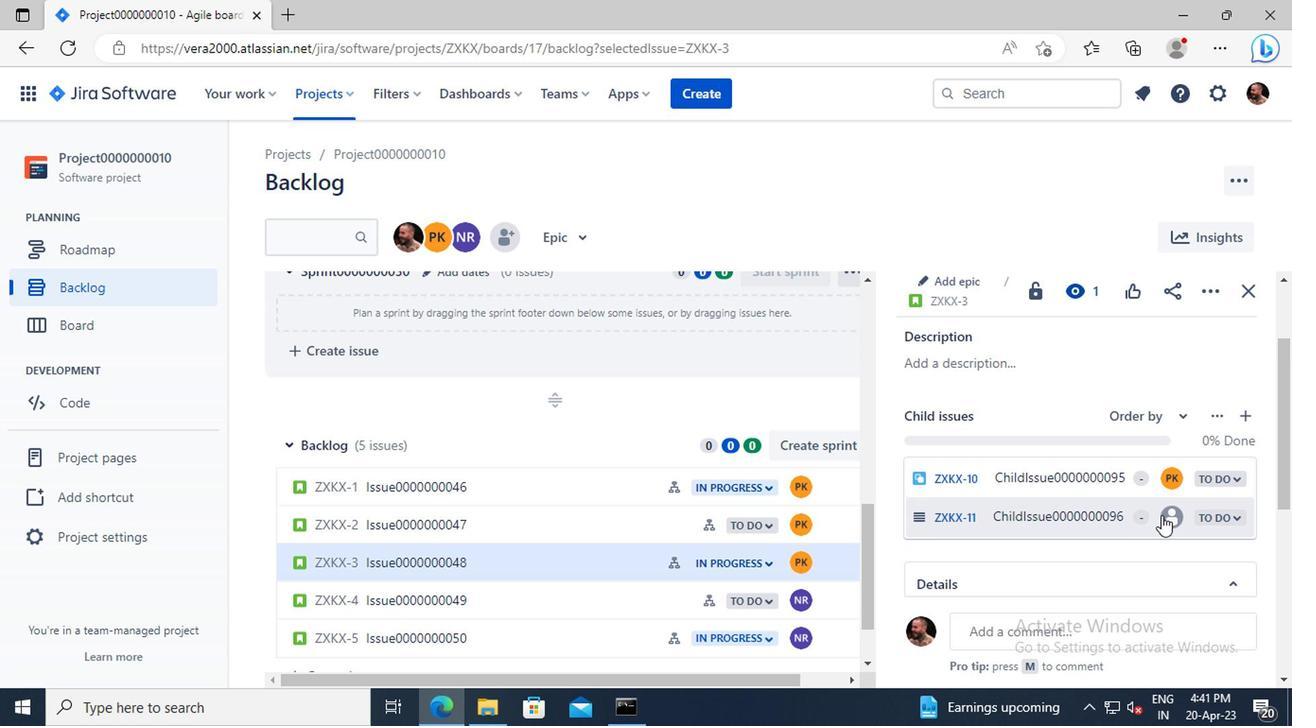 
Action: Mouse pressed left at (1170, 523)
Screenshot: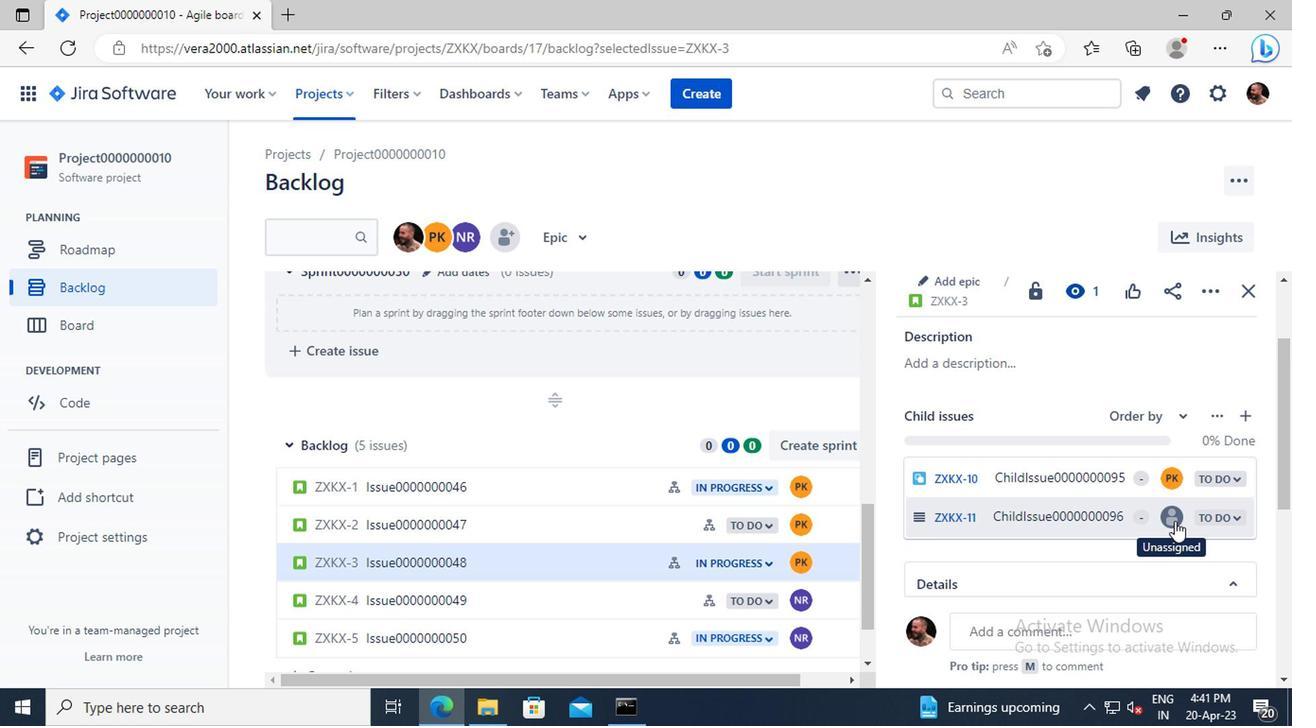 
Action: Key pressed nikhil
Screenshot: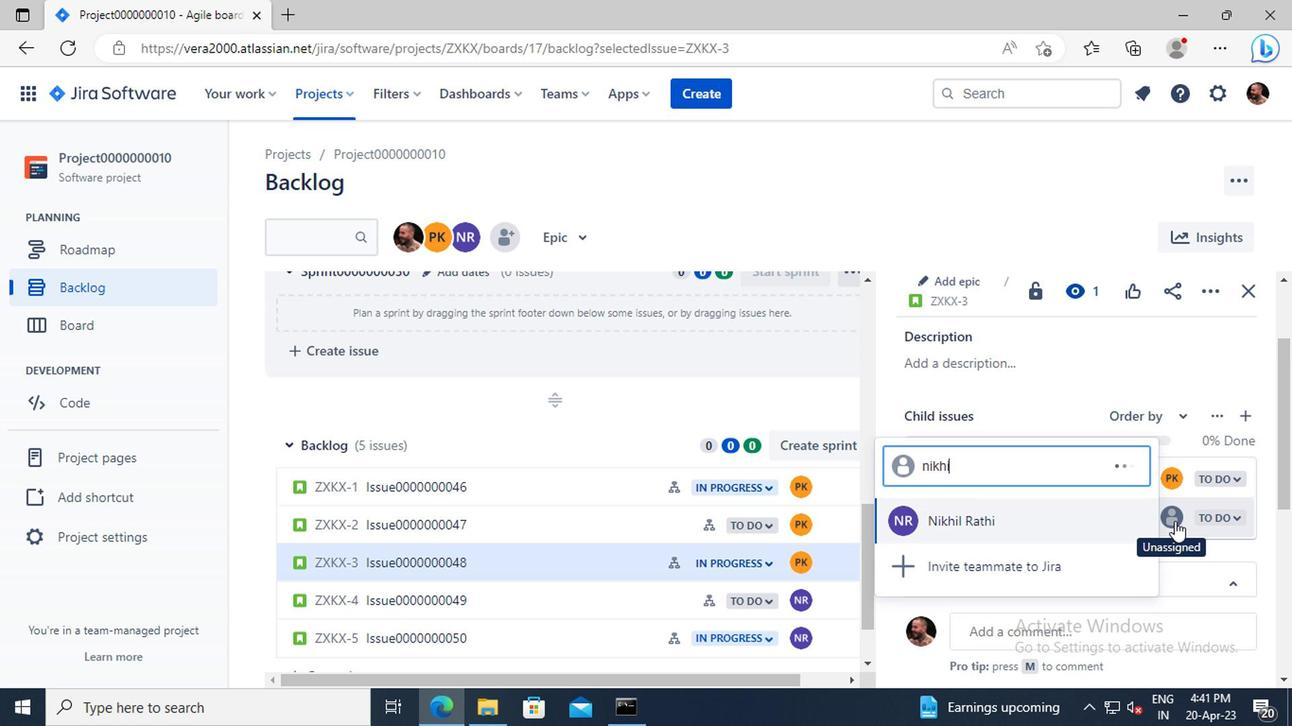 
Action: Mouse moved to (1001, 514)
Screenshot: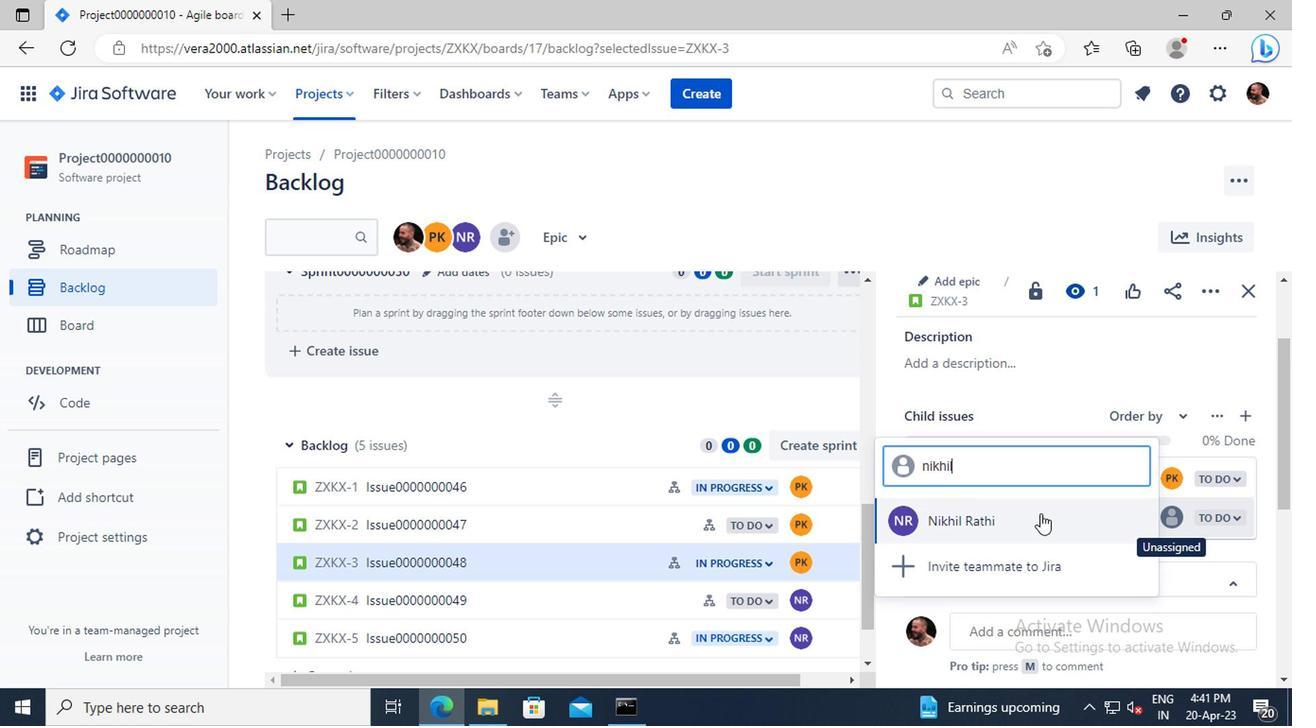 
Action: Mouse pressed left at (1001, 514)
Screenshot: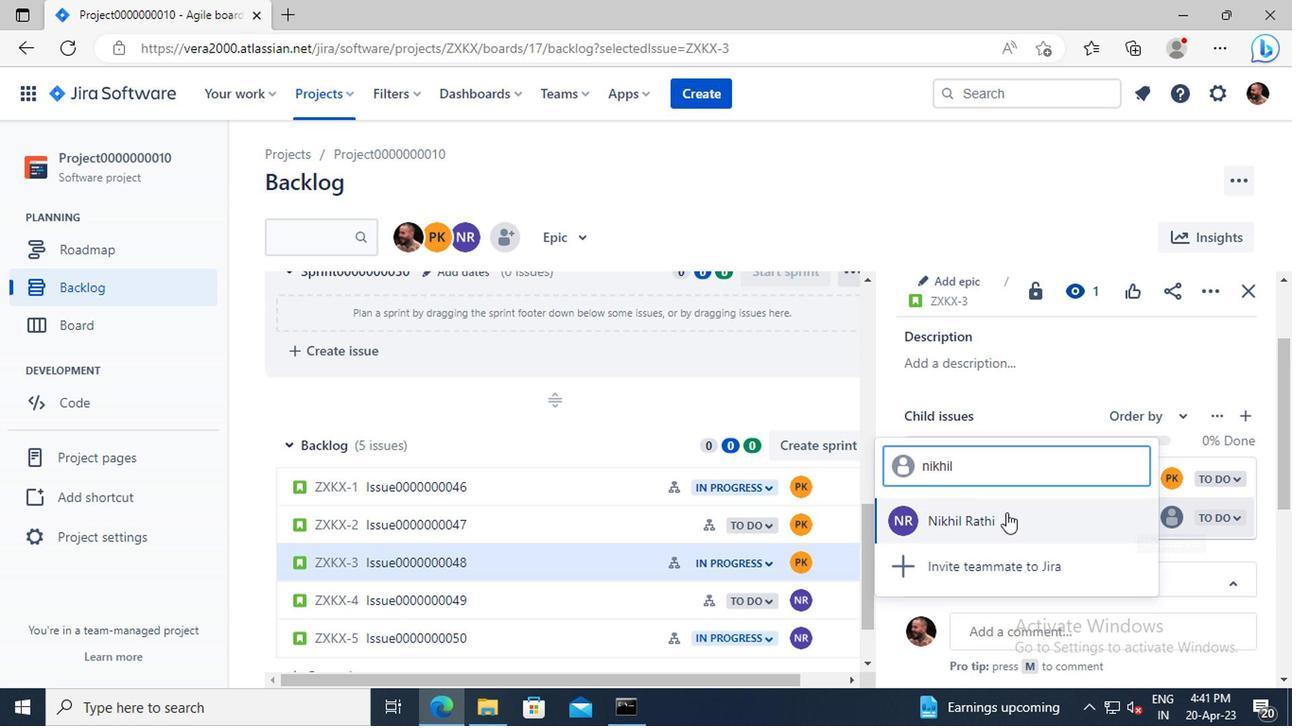 
